 Task: Find connections with filter location Santa Bárbara with filter topic #linkedinnetworkingwith filter profile language Spanish with filter current company Airtel with filter school Vignan's Lara Institute of Technology and Science, Vadlamudi, Chebrolu Mandal, PIN-522213(CC-FE) with filter industry Electric Power Generation with filter service category Computer Networking with filter keywords title Media Buyer
Action: Mouse moved to (488, 75)
Screenshot: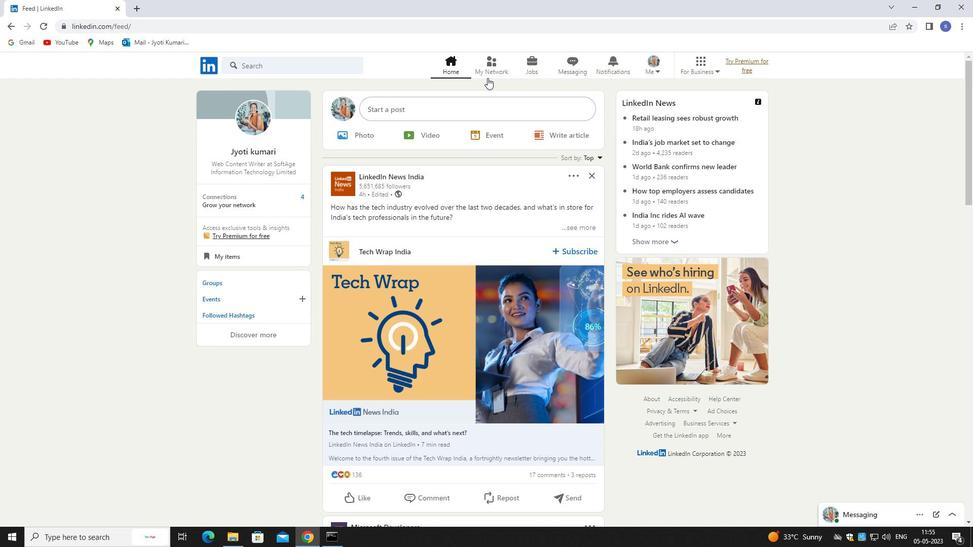 
Action: Mouse pressed left at (488, 75)
Screenshot: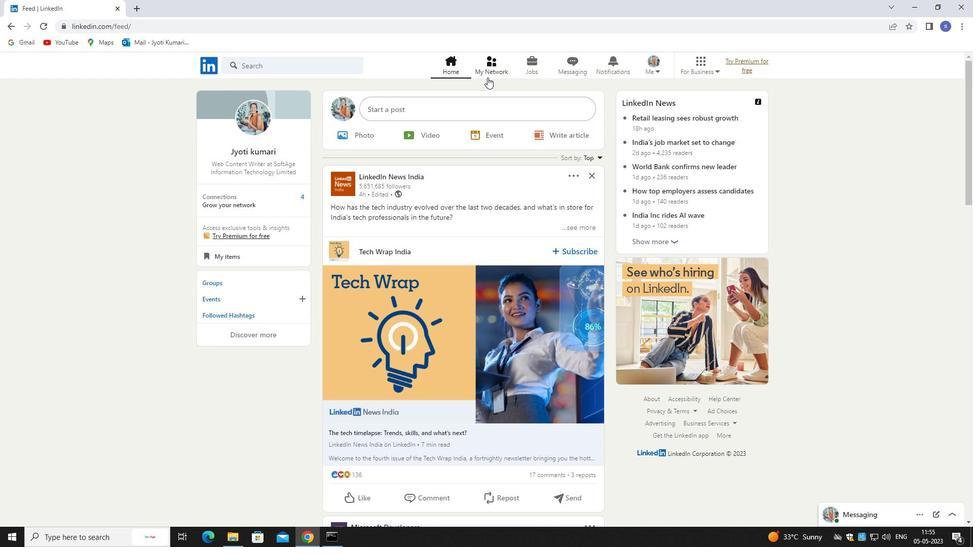 
Action: Mouse moved to (488, 74)
Screenshot: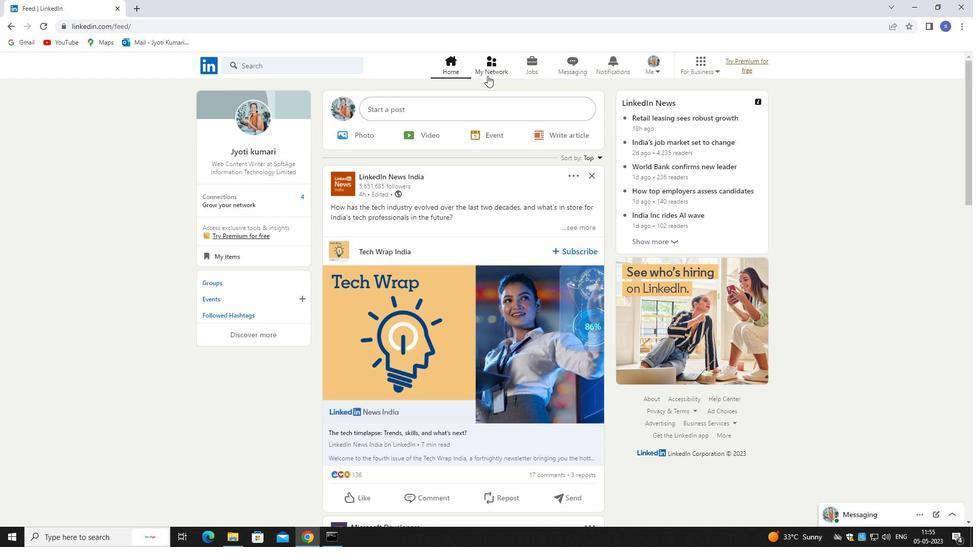 
Action: Mouse pressed left at (488, 74)
Screenshot: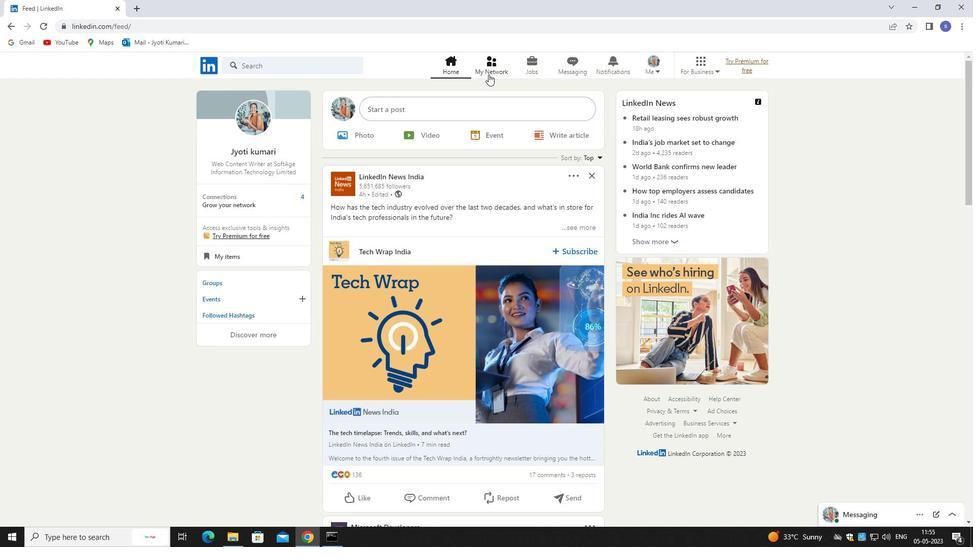 
Action: Mouse moved to (283, 125)
Screenshot: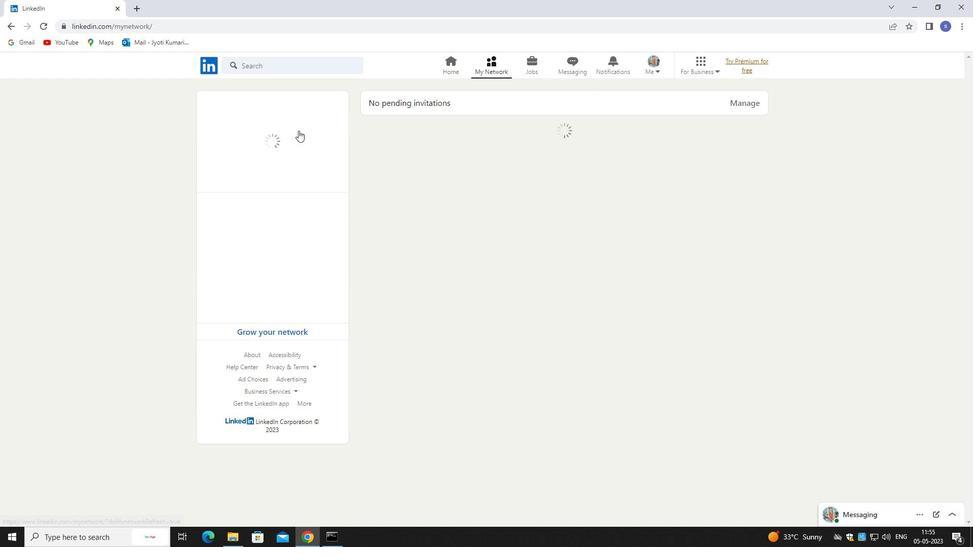 
Action: Mouse pressed left at (283, 125)
Screenshot: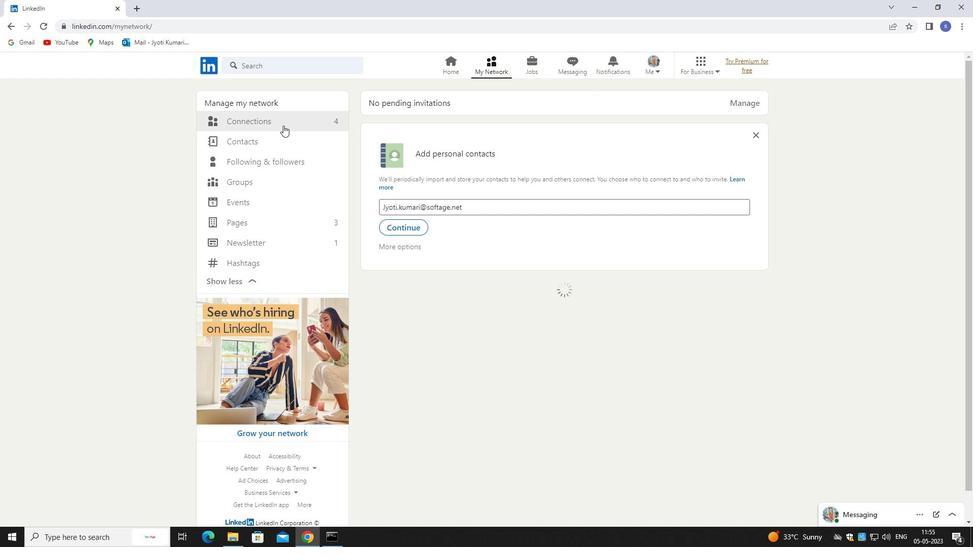 
Action: Mouse moved to (283, 125)
Screenshot: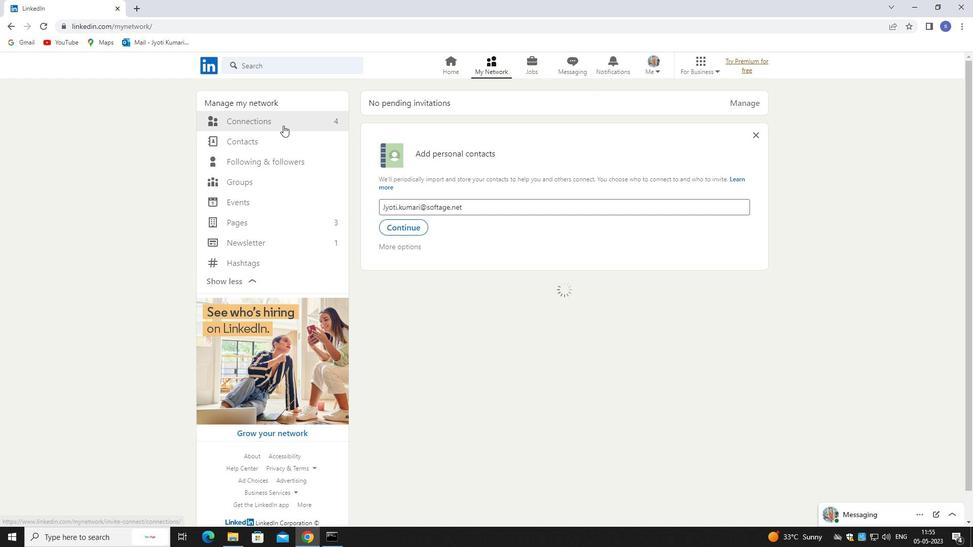 
Action: Mouse pressed left at (283, 125)
Screenshot: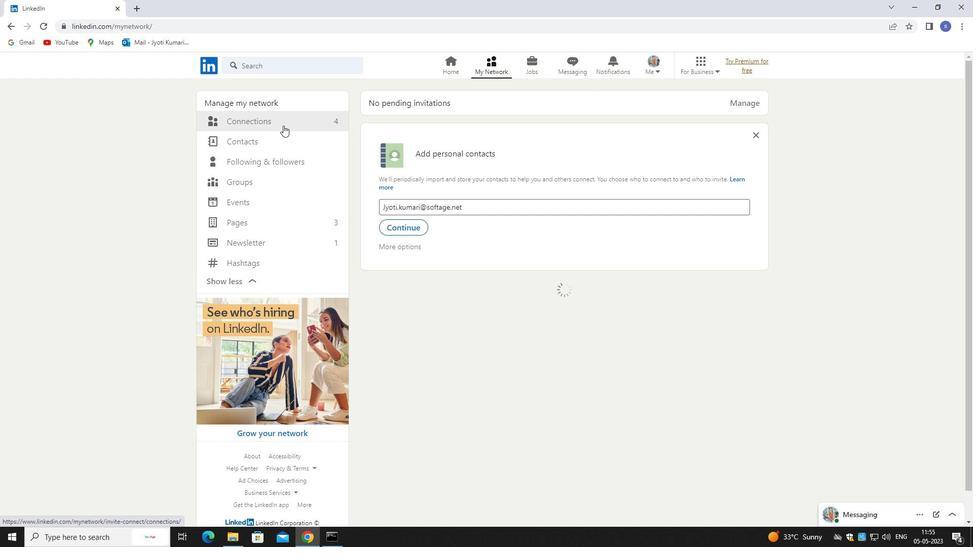 
Action: Mouse moved to (534, 125)
Screenshot: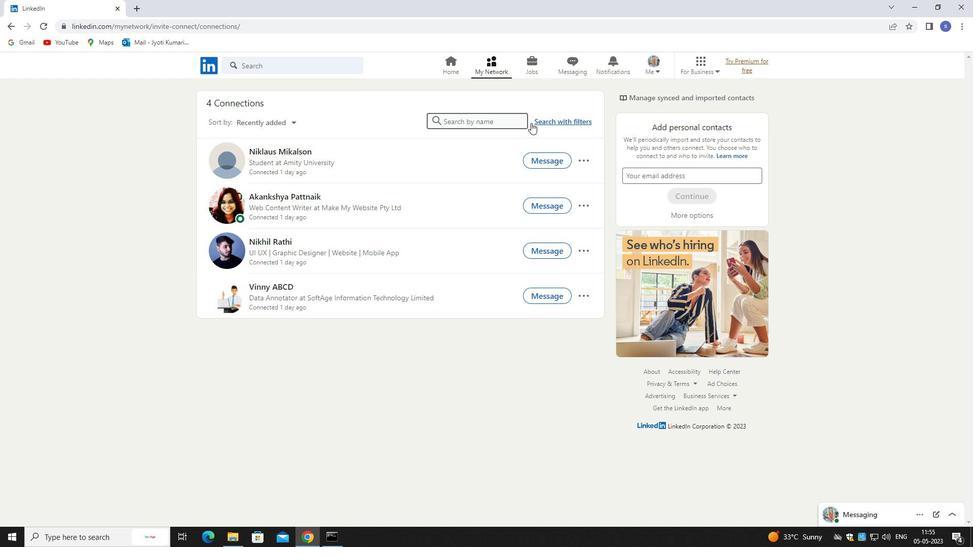 
Action: Mouse pressed left at (534, 125)
Screenshot: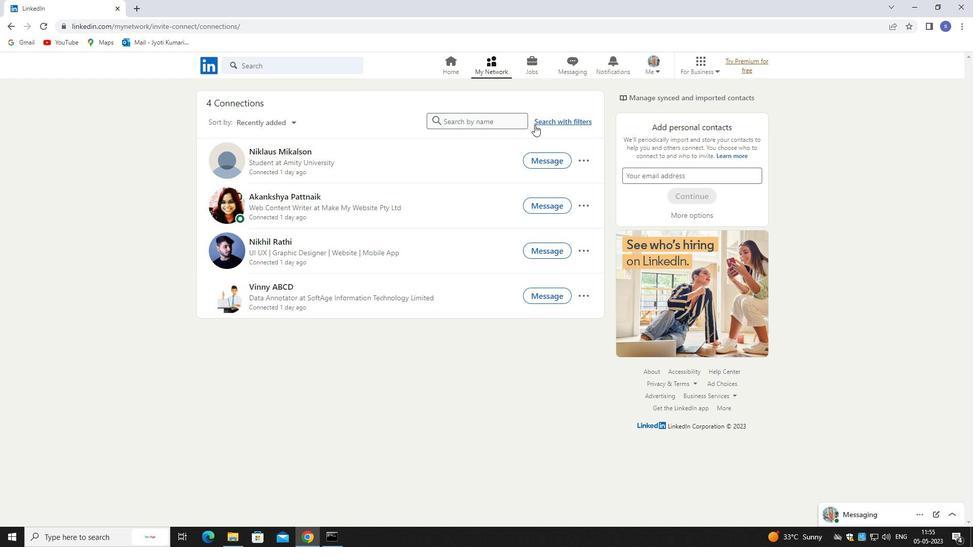 
Action: Mouse moved to (517, 89)
Screenshot: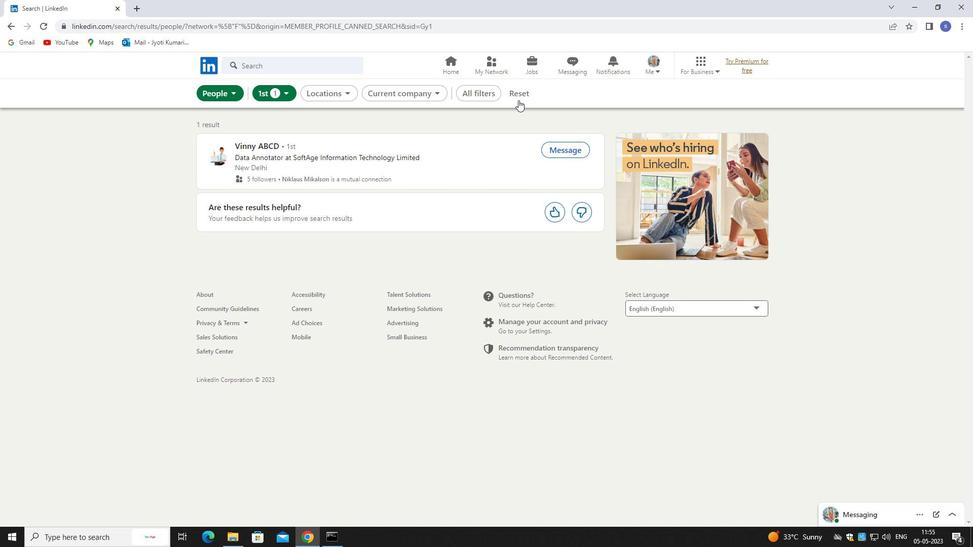 
Action: Mouse pressed left at (517, 89)
Screenshot: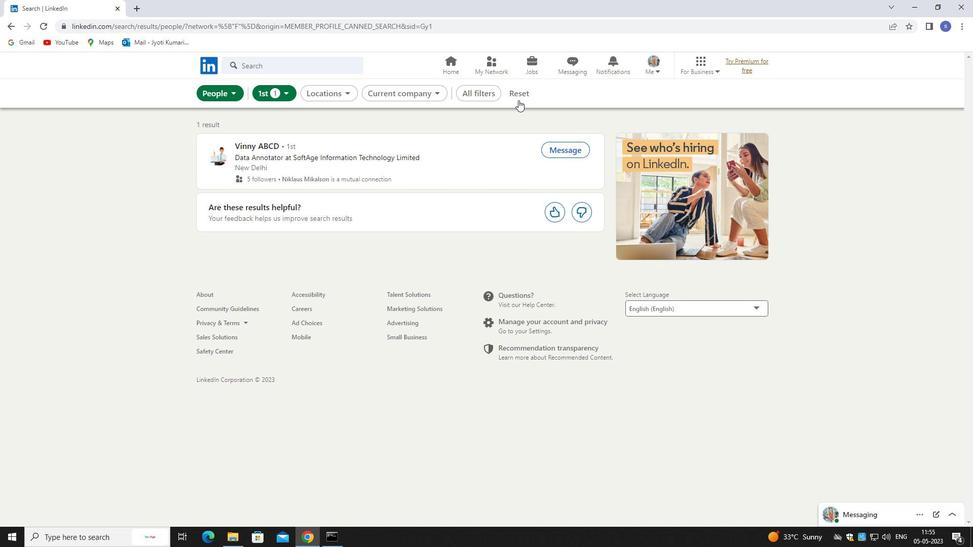 
Action: Mouse moved to (482, 93)
Screenshot: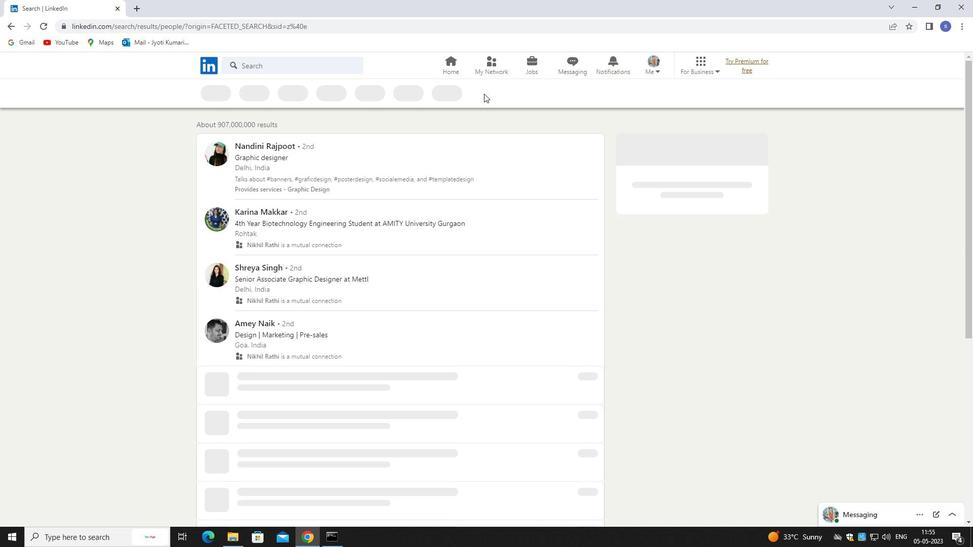 
Action: Mouse pressed left at (482, 93)
Screenshot: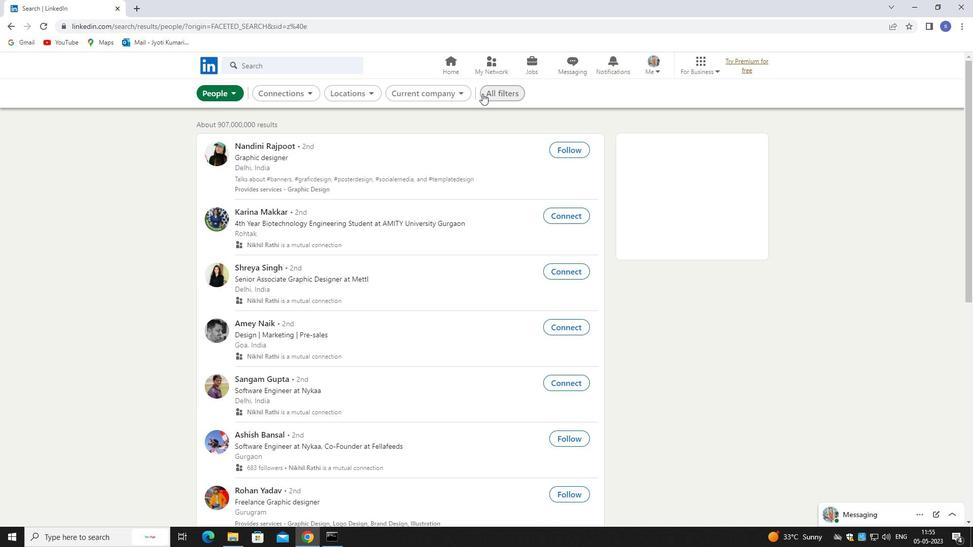 
Action: Mouse moved to (881, 401)
Screenshot: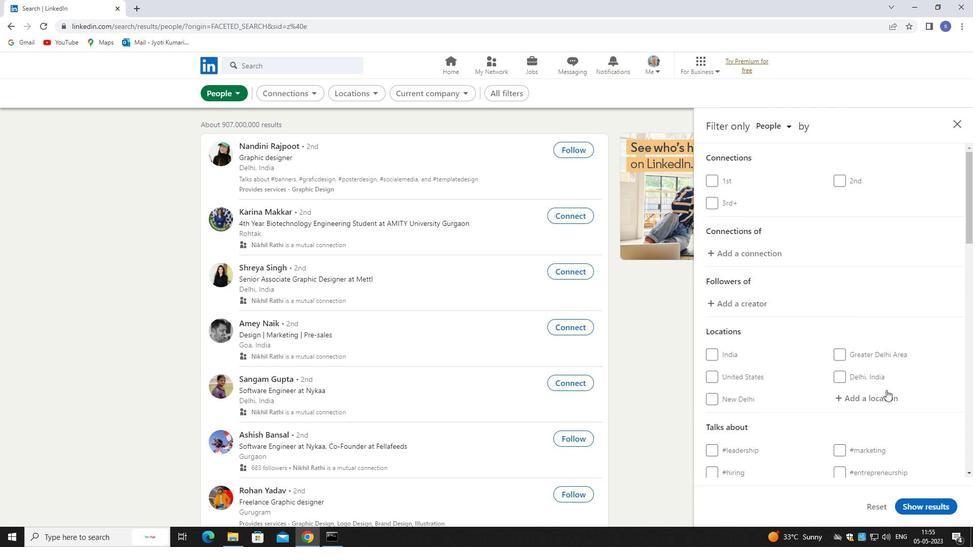 
Action: Mouse pressed left at (881, 401)
Screenshot: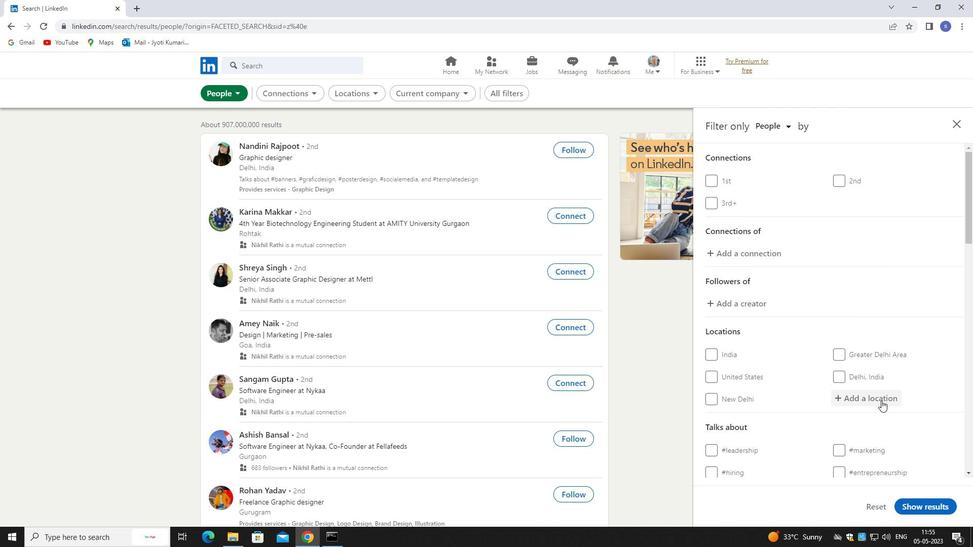 
Action: Key pressed <Key.shift>SANTA<Key.space><Key.shift>BAR
Screenshot: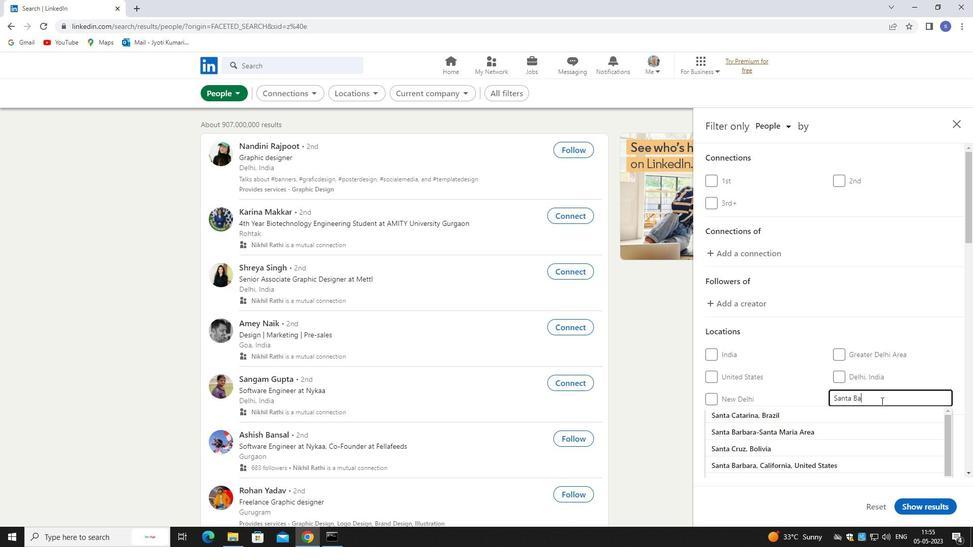 
Action: Mouse moved to (823, 412)
Screenshot: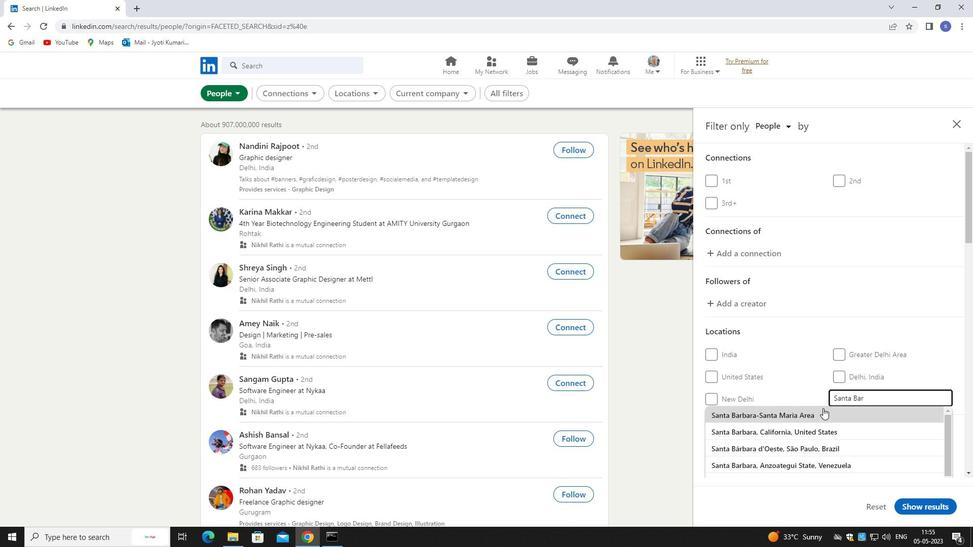 
Action: Mouse pressed left at (823, 412)
Screenshot: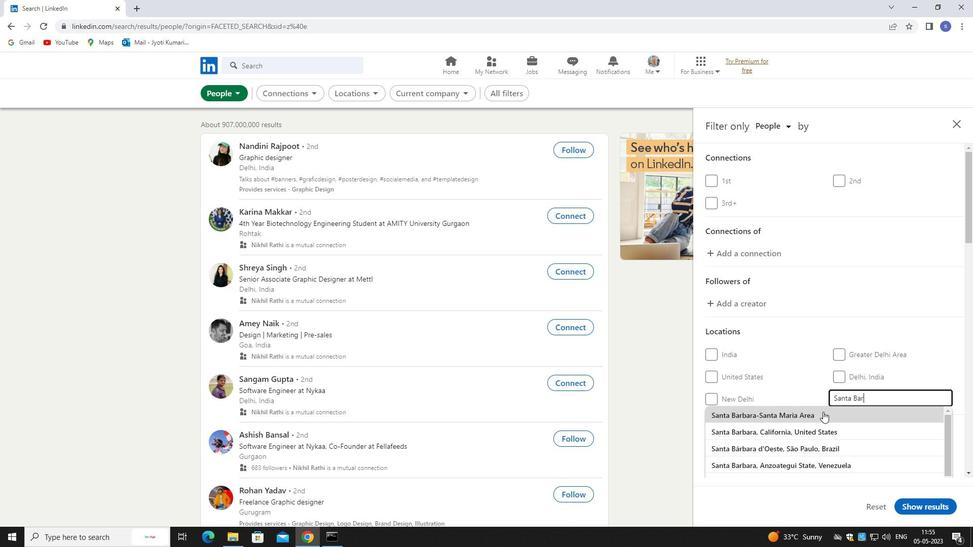 
Action: Mouse scrolled (823, 411) with delta (0, 0)
Screenshot: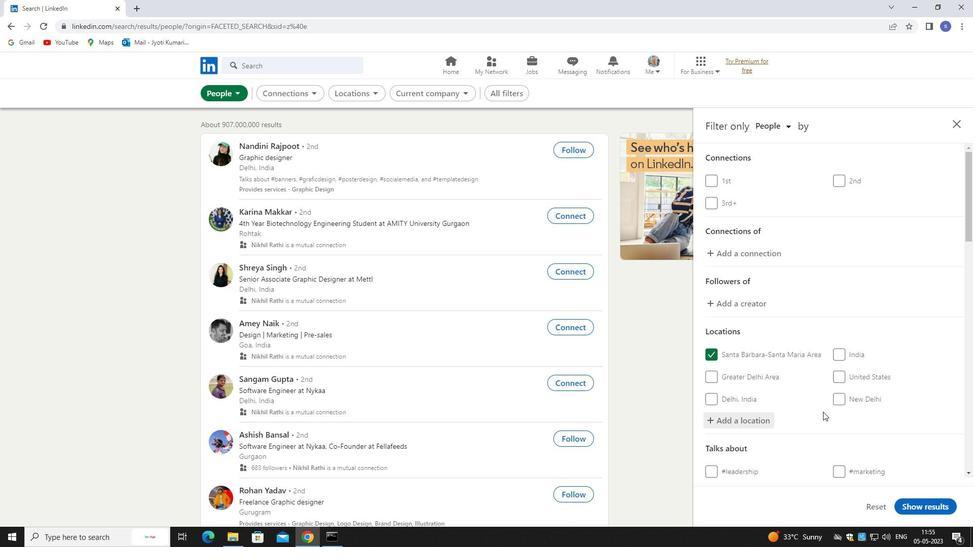 
Action: Mouse scrolled (823, 411) with delta (0, 0)
Screenshot: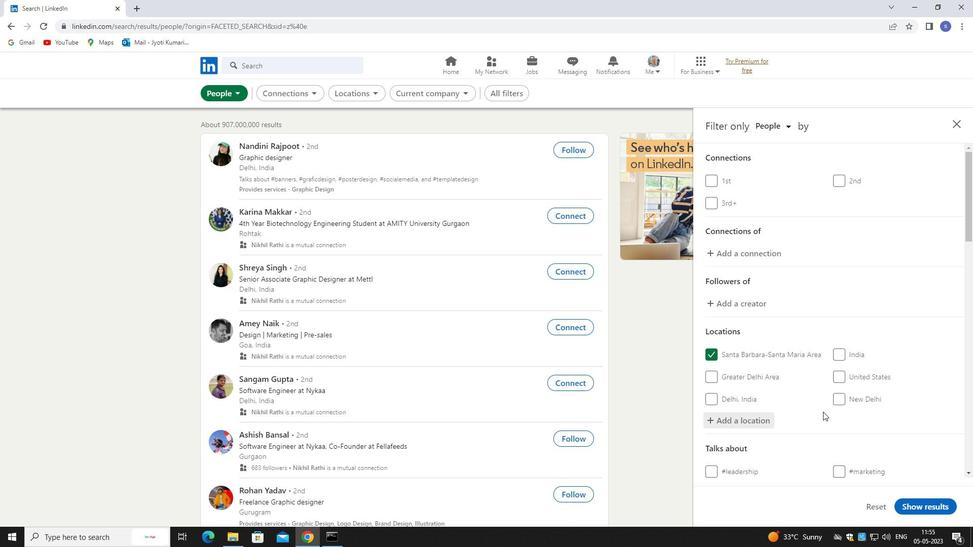 
Action: Mouse scrolled (823, 411) with delta (0, 0)
Screenshot: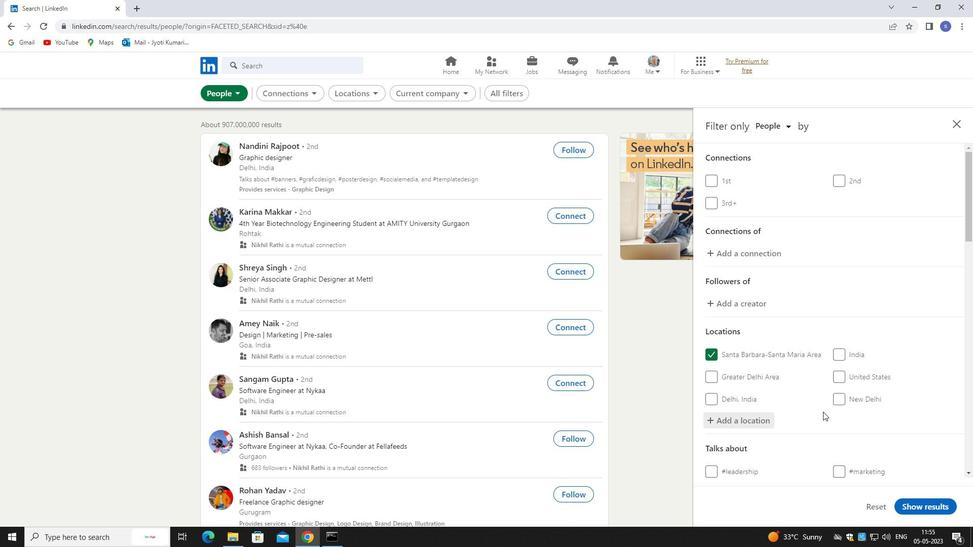 
Action: Mouse moved to (878, 368)
Screenshot: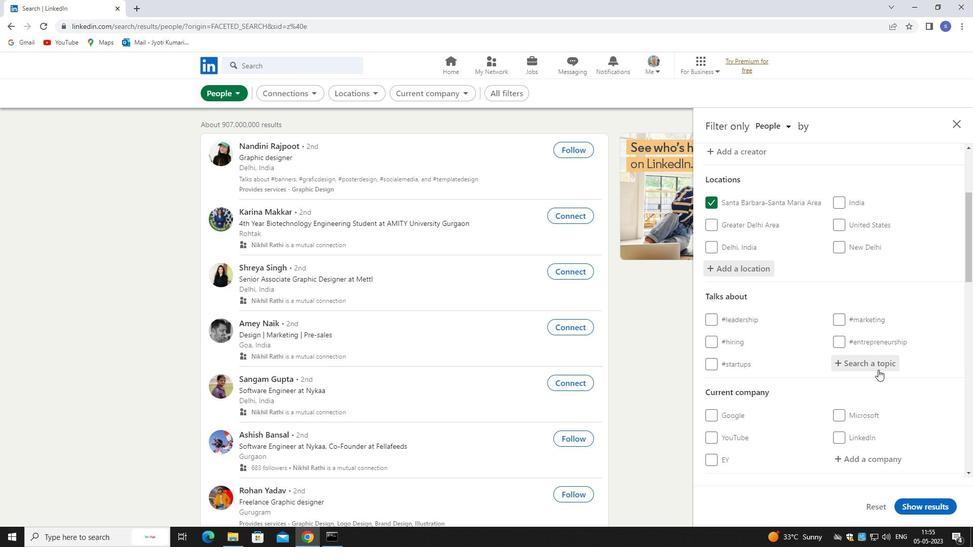 
Action: Mouse pressed left at (878, 368)
Screenshot: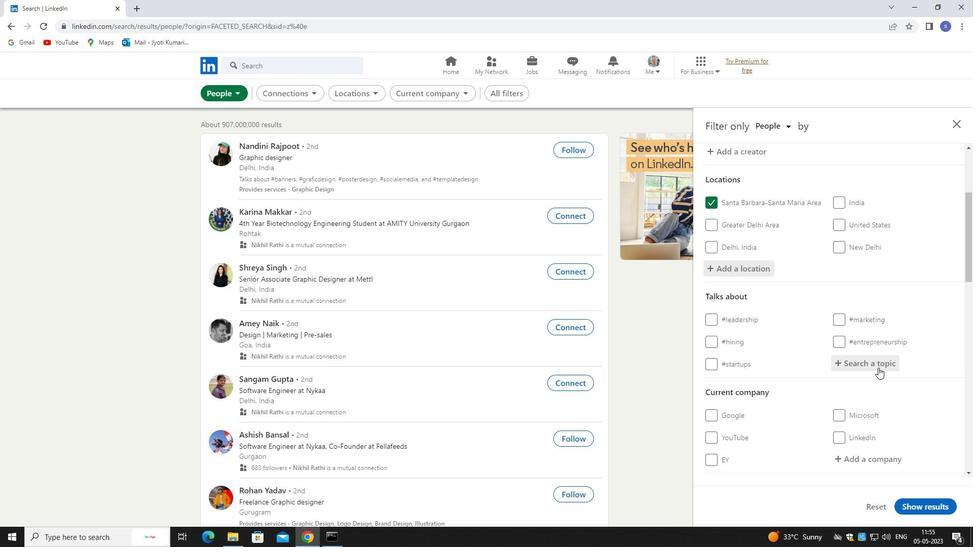 
Action: Key pressed LINKEDINNW<Key.backspace>ET
Screenshot: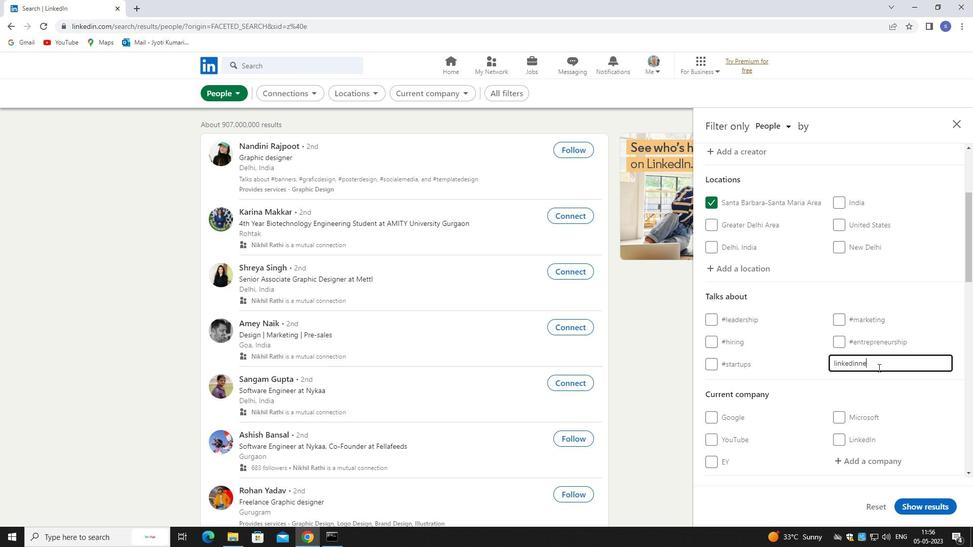 
Action: Mouse moved to (762, 376)
Screenshot: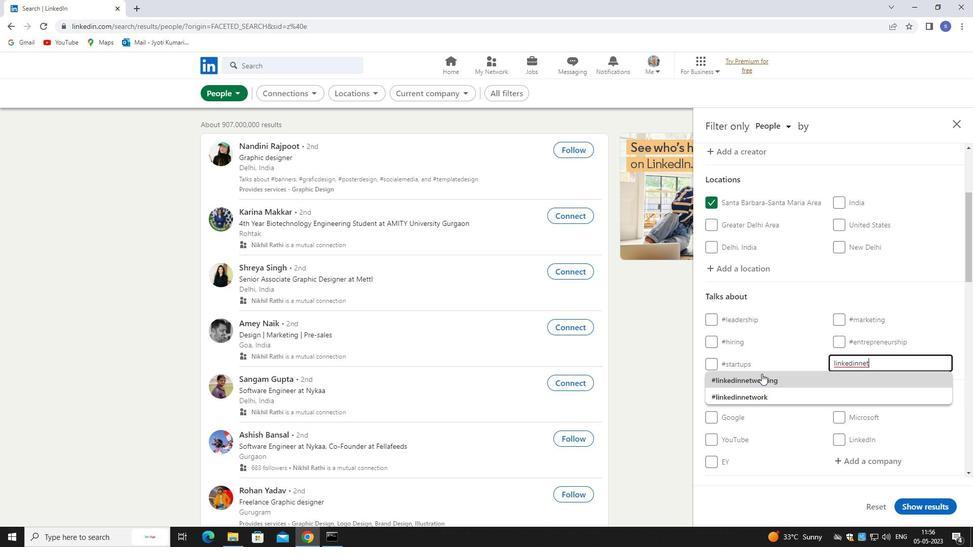
Action: Mouse pressed left at (762, 376)
Screenshot: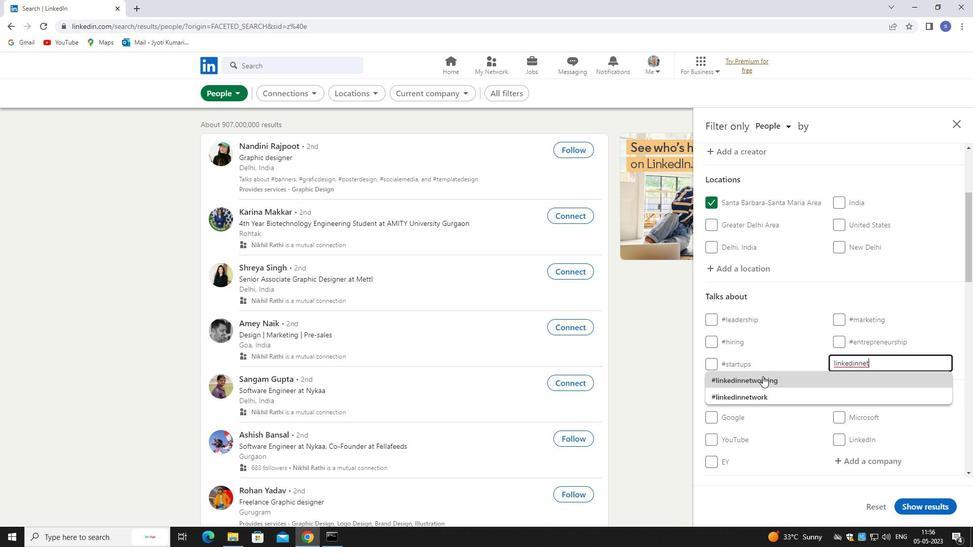 
Action: Mouse moved to (763, 376)
Screenshot: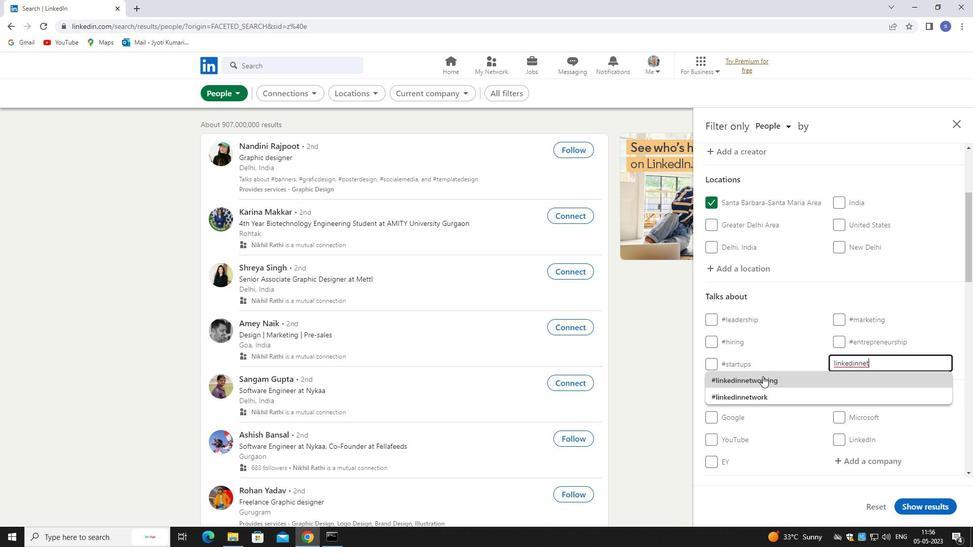 
Action: Mouse scrolled (763, 376) with delta (0, 0)
Screenshot: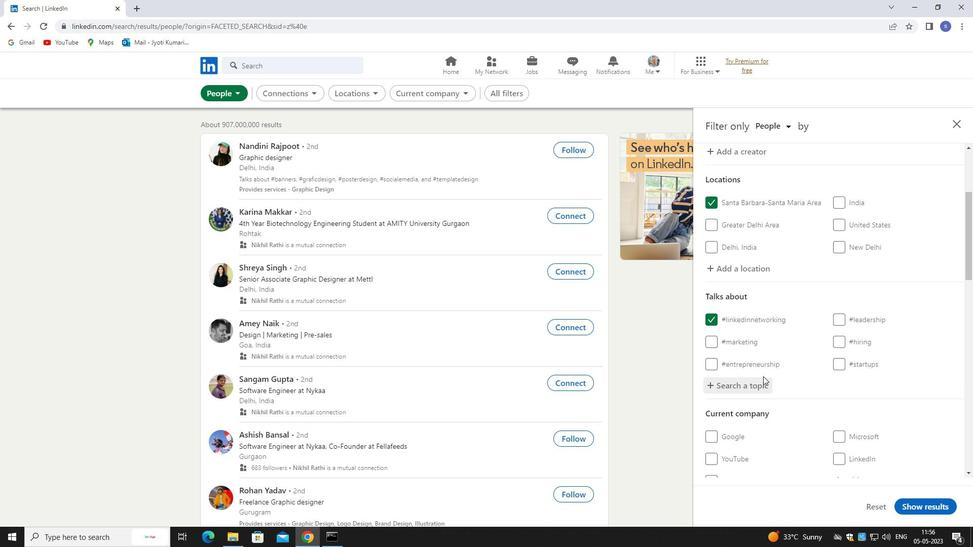 
Action: Mouse scrolled (763, 376) with delta (0, 0)
Screenshot: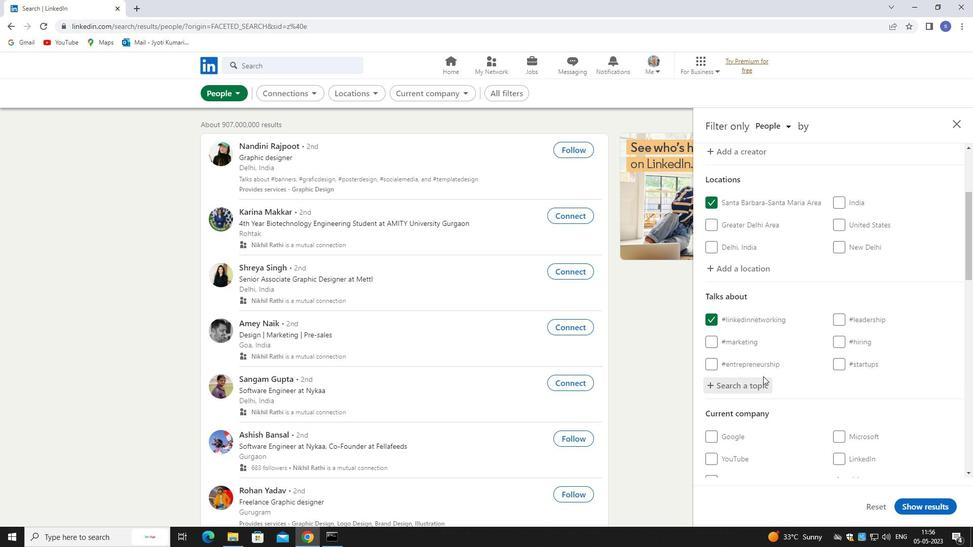 
Action: Mouse scrolled (763, 376) with delta (0, 0)
Screenshot: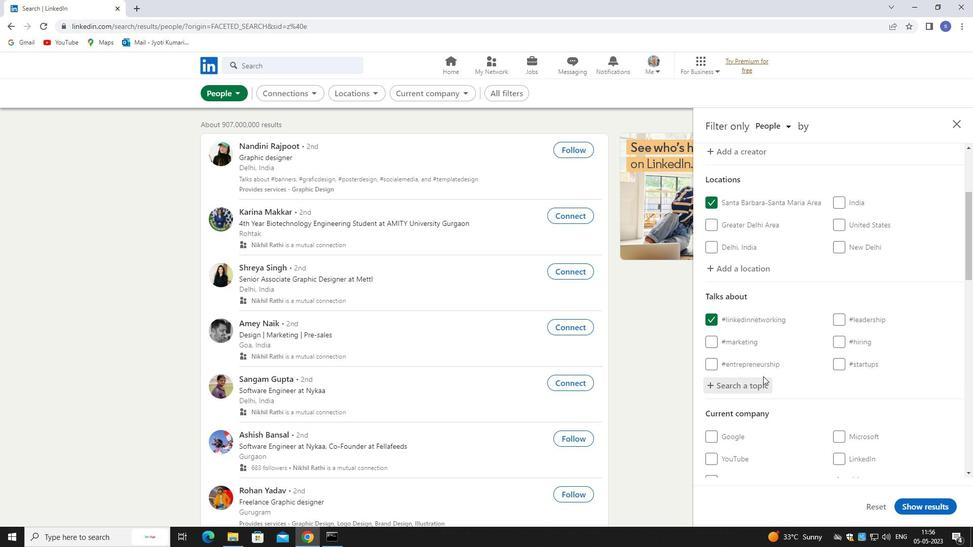 
Action: Mouse moved to (763, 376)
Screenshot: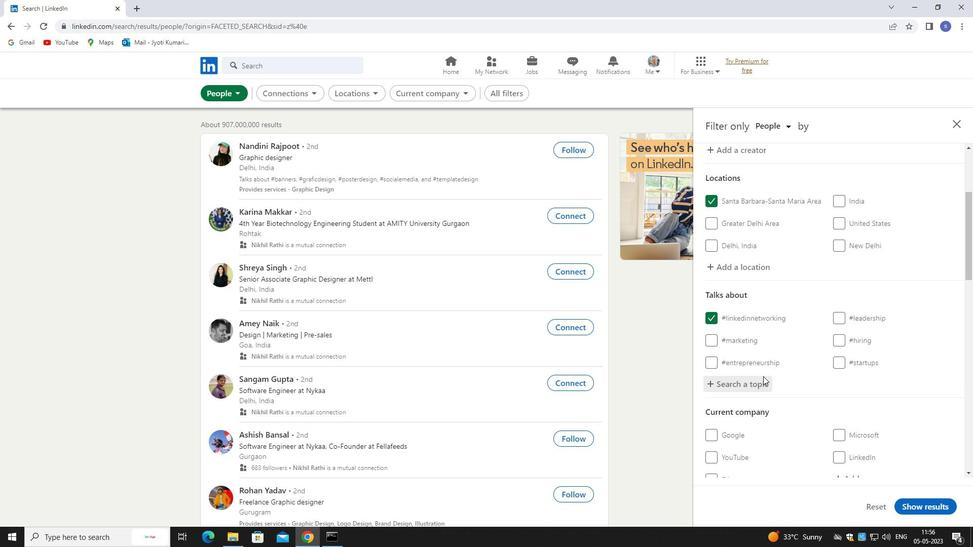 
Action: Mouse scrolled (763, 376) with delta (0, 0)
Screenshot: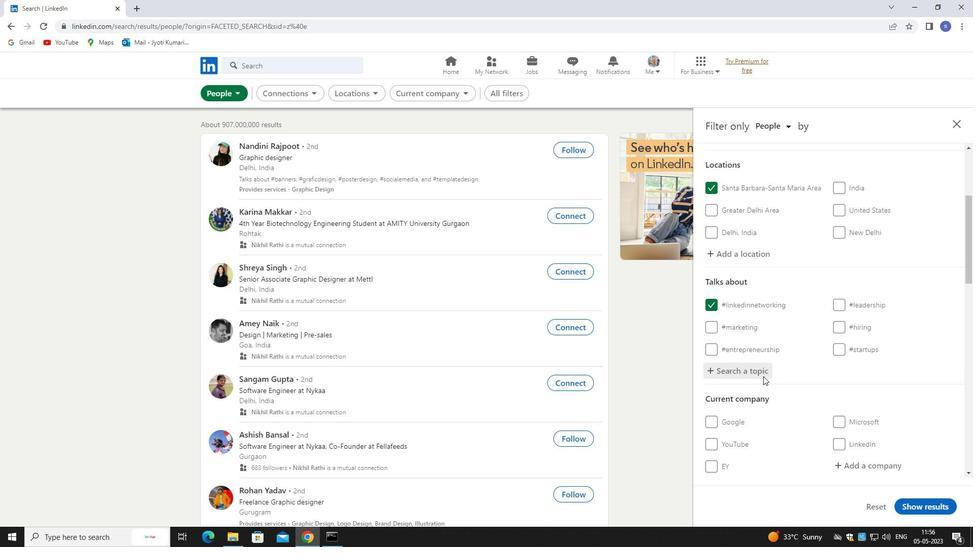 
Action: Mouse moved to (870, 277)
Screenshot: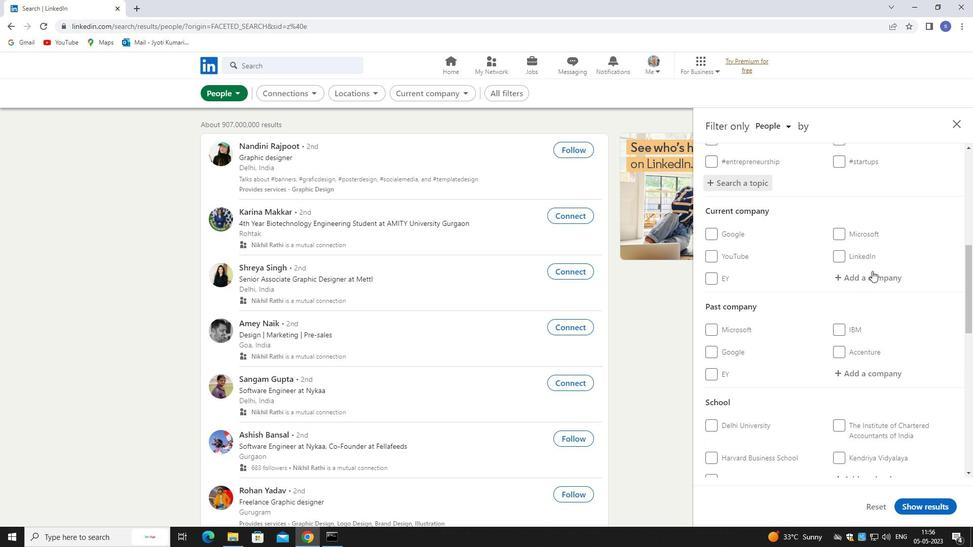 
Action: Mouse pressed left at (870, 277)
Screenshot: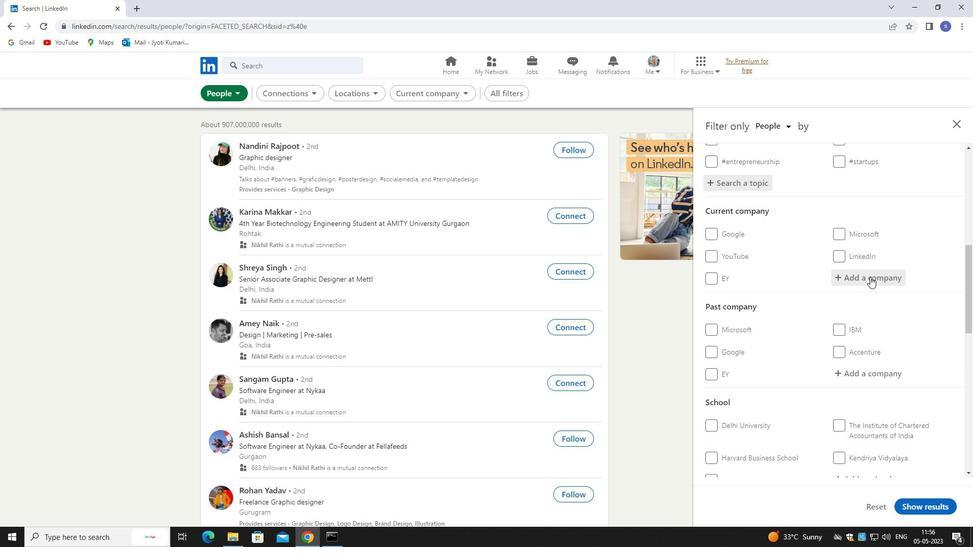 
Action: Mouse moved to (862, 273)
Screenshot: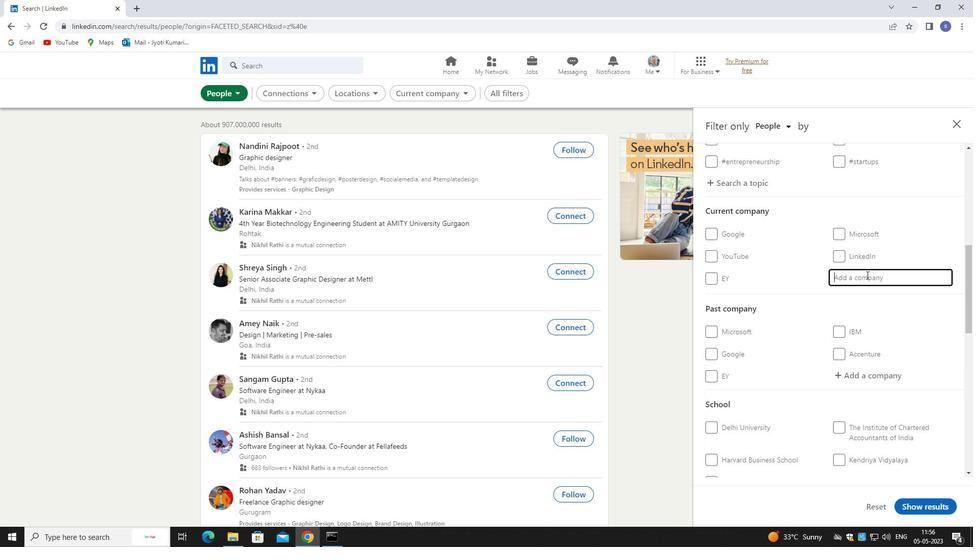 
Action: Key pressed AIRTL<Key.backspace>EL
Screenshot: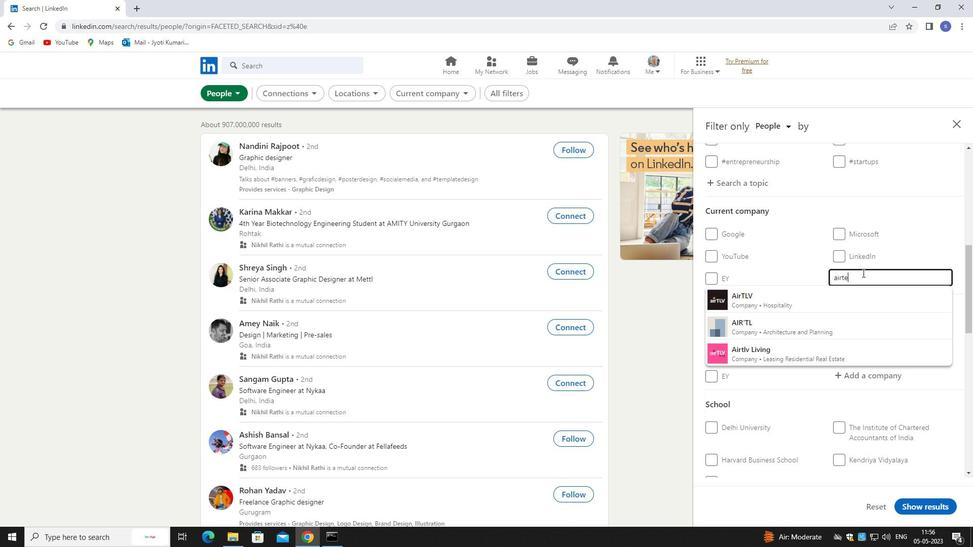 
Action: Mouse moved to (843, 299)
Screenshot: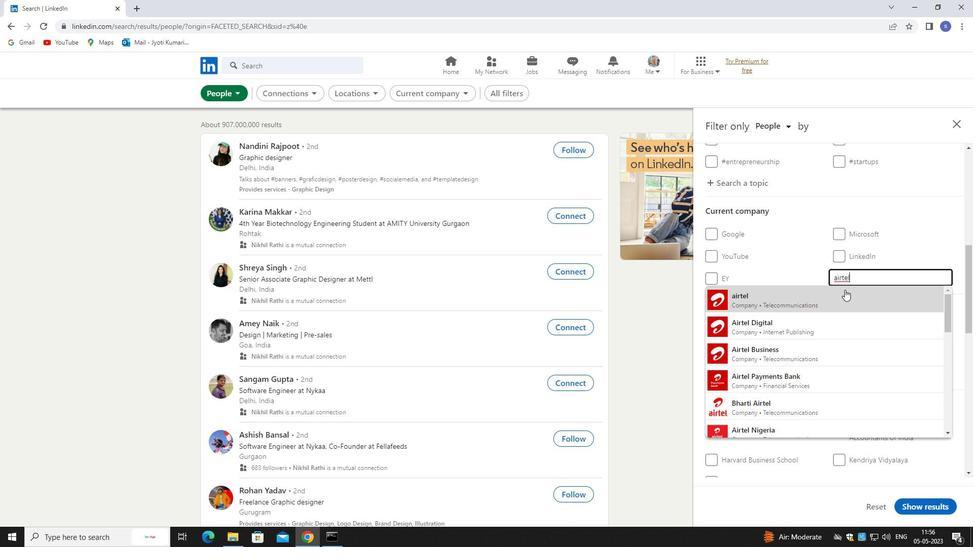 
Action: Mouse pressed left at (843, 299)
Screenshot: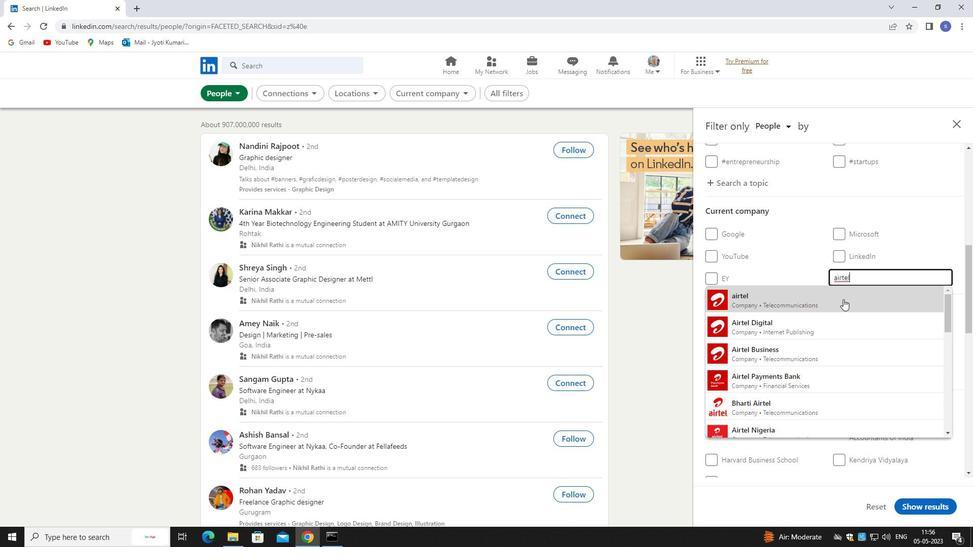 
Action: Mouse scrolled (843, 299) with delta (0, 0)
Screenshot: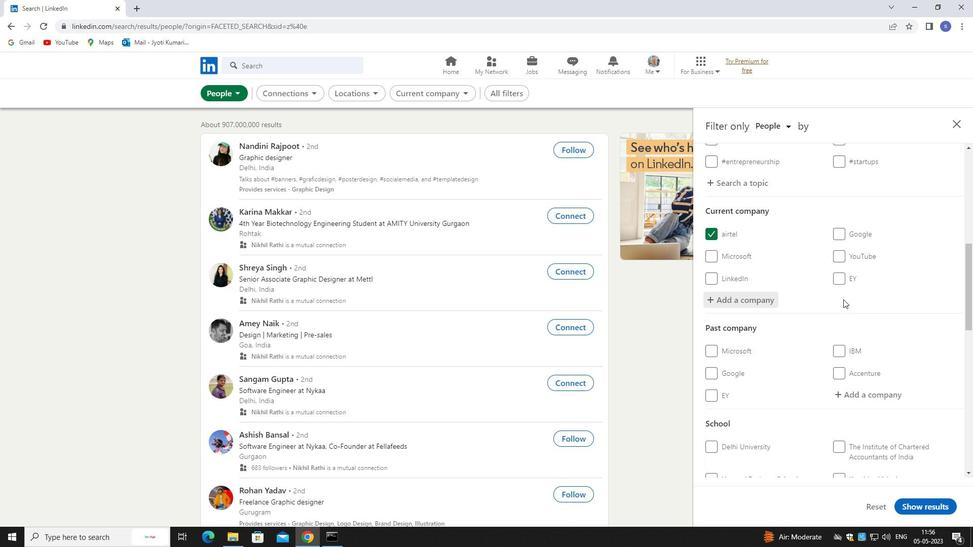 
Action: Mouse scrolled (843, 299) with delta (0, 0)
Screenshot: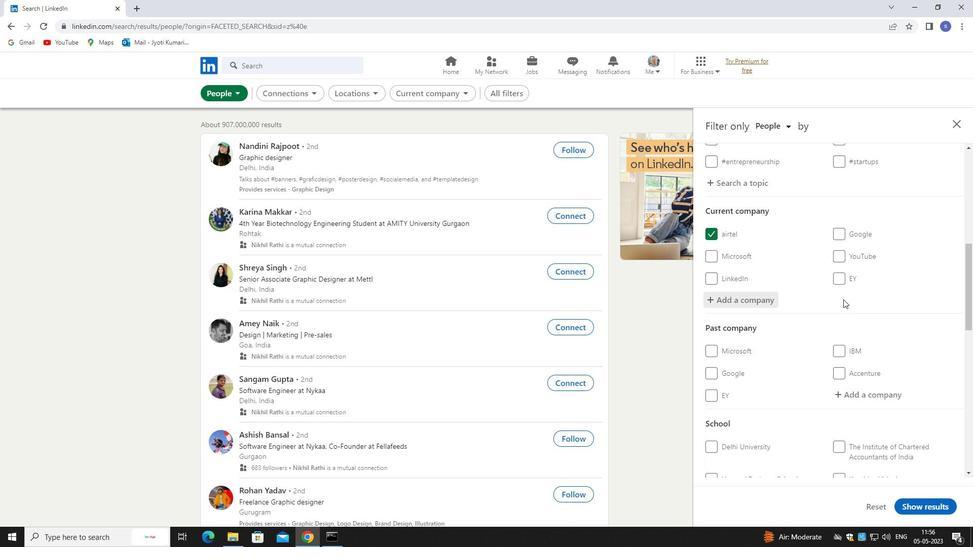 
Action: Mouse scrolled (843, 299) with delta (0, 0)
Screenshot: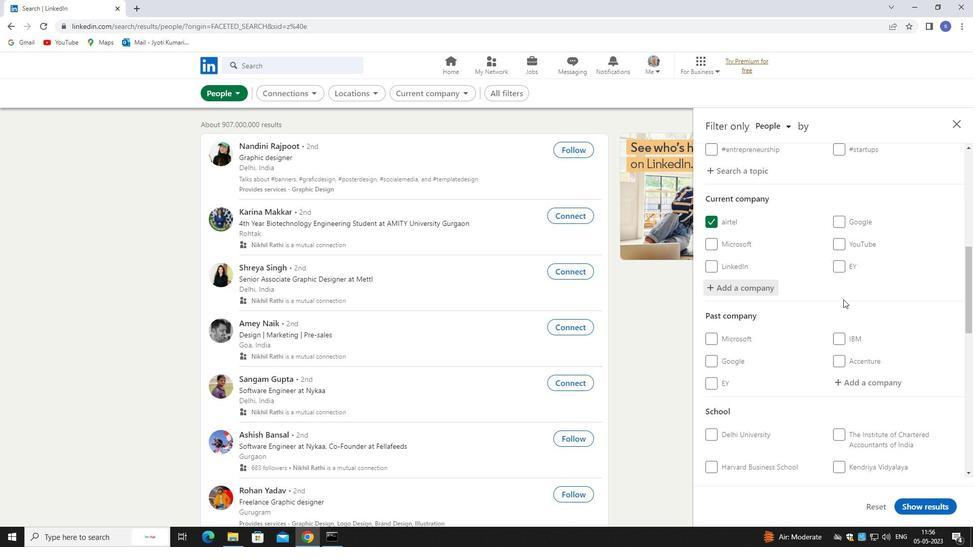 
Action: Mouse moved to (855, 347)
Screenshot: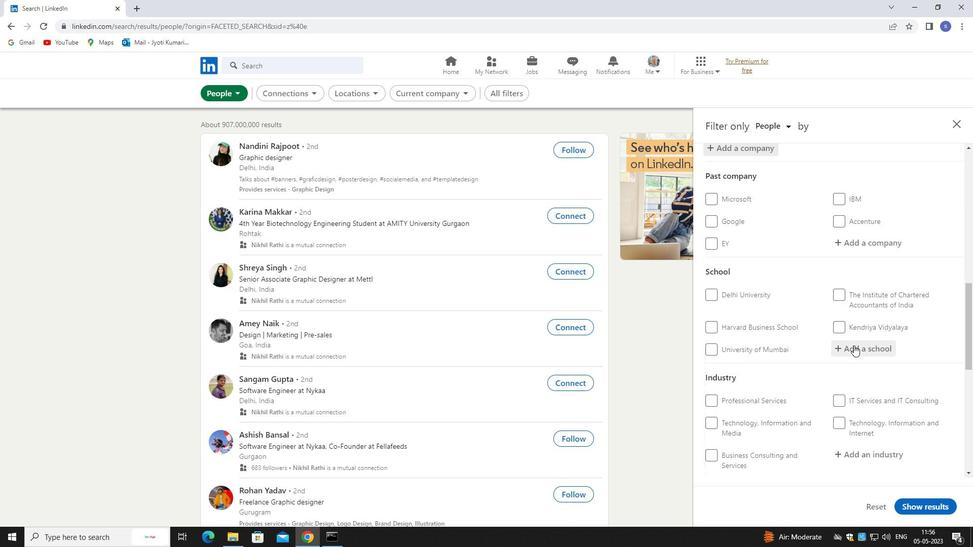 
Action: Mouse pressed left at (855, 347)
Screenshot: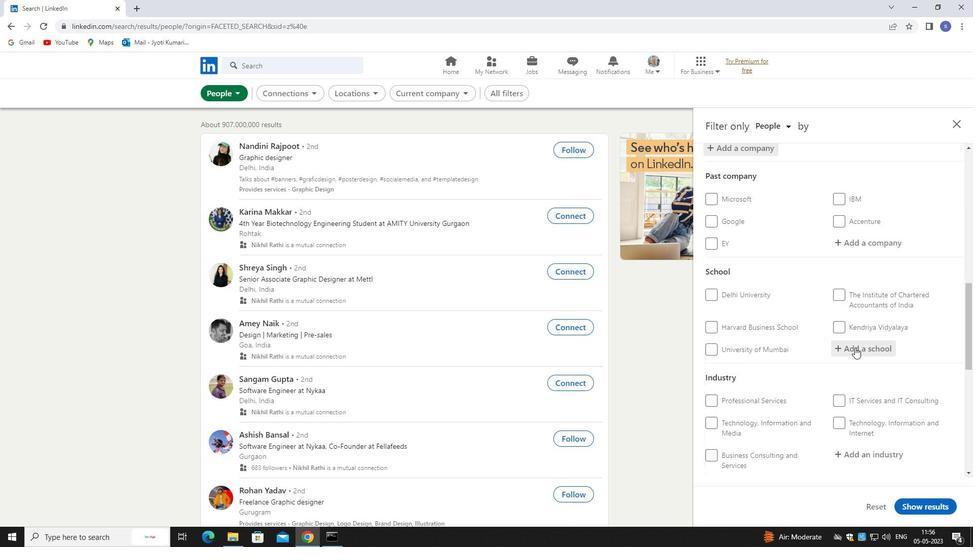 
Action: Mouse moved to (857, 347)
Screenshot: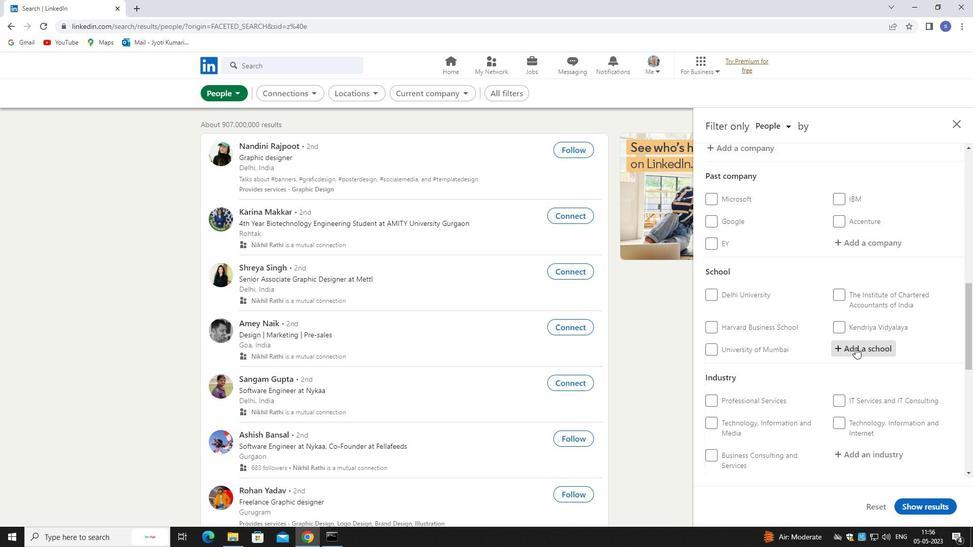 
Action: Key pressed VIGAN
Screenshot: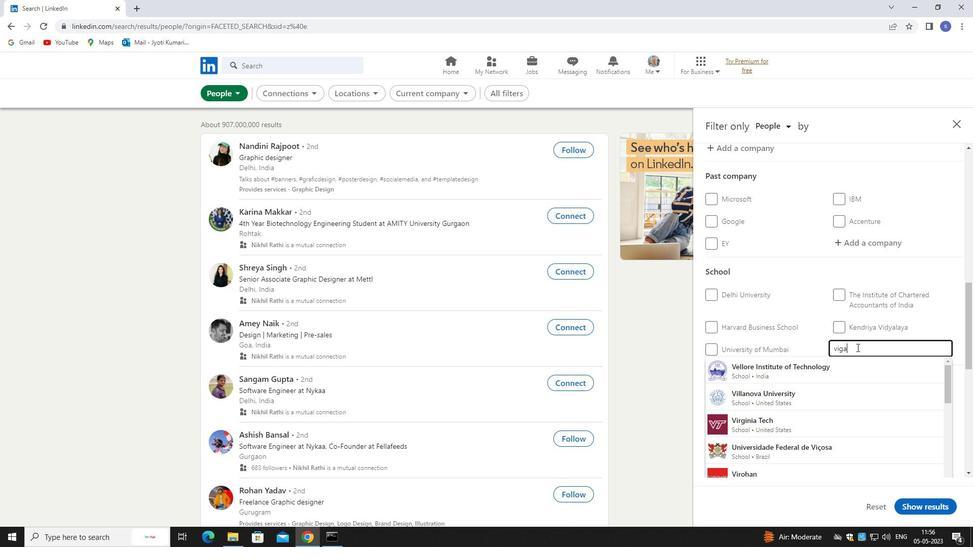
Action: Mouse moved to (858, 375)
Screenshot: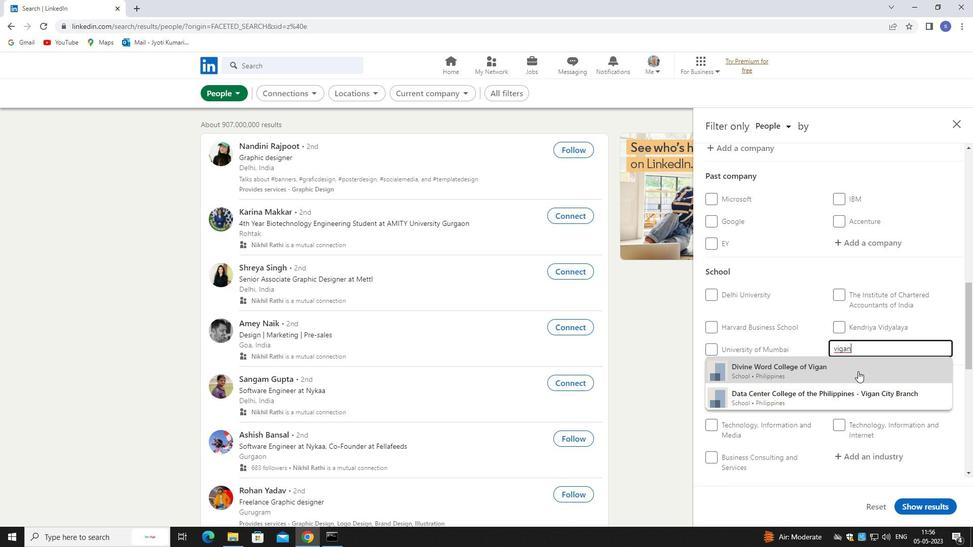 
Action: Key pressed ,<Key.backspace>'S<Key.space>LARA
Screenshot: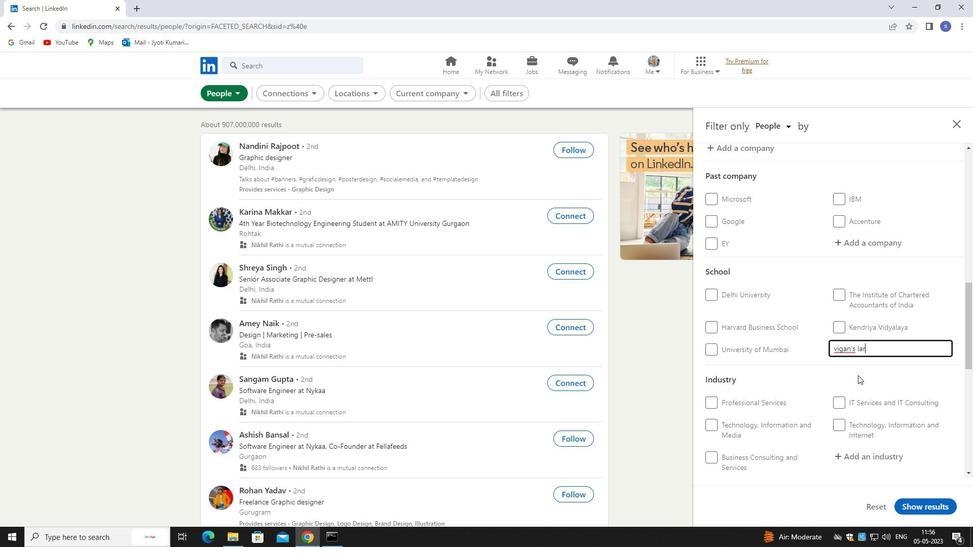 
Action: Mouse moved to (854, 376)
Screenshot: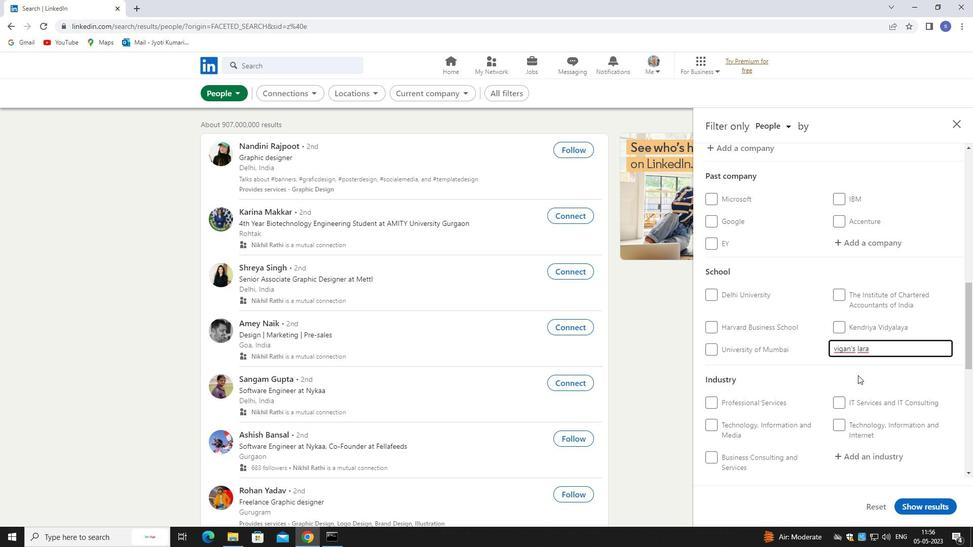 
Action: Mouse scrolled (854, 375) with delta (0, 0)
Screenshot: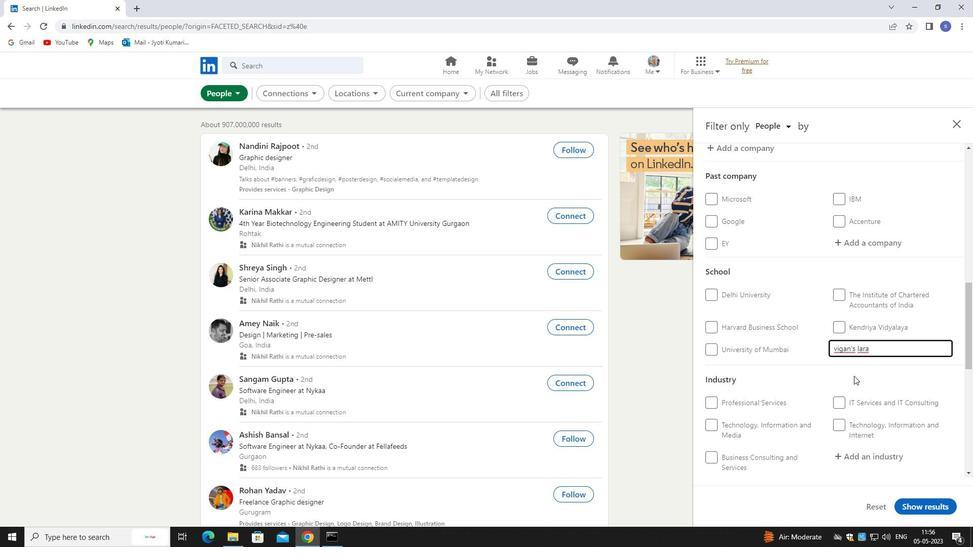 
Action: Mouse scrolled (854, 375) with delta (0, 0)
Screenshot: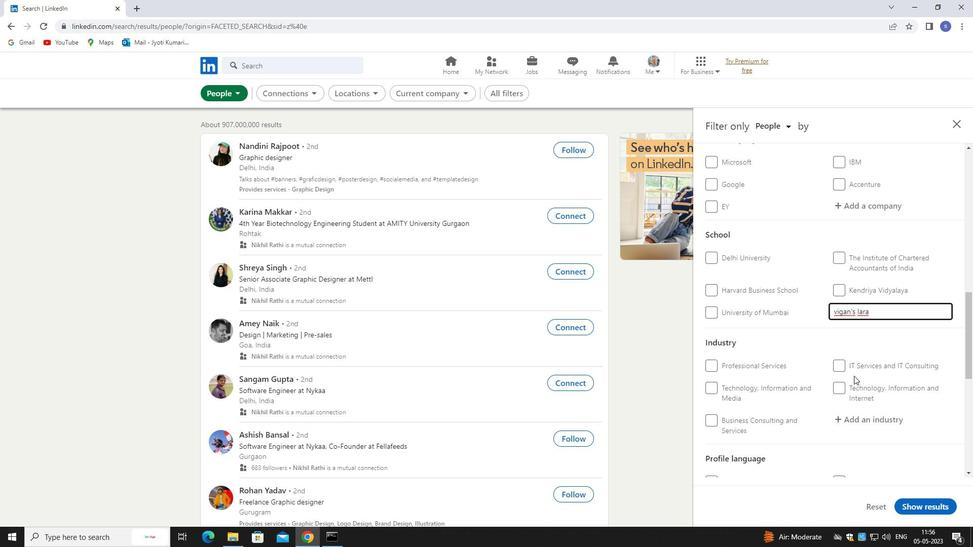 
Action: Mouse scrolled (854, 375) with delta (0, 0)
Screenshot: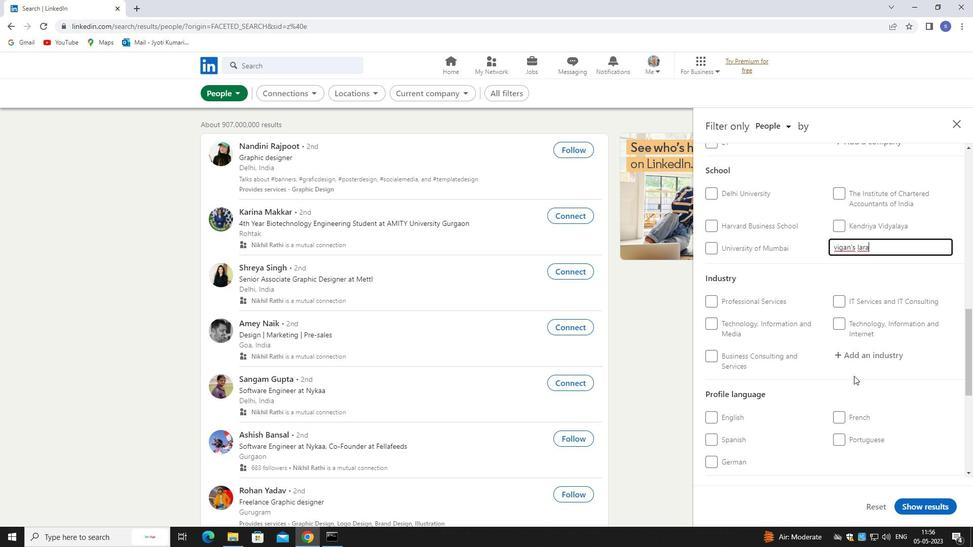 
Action: Mouse scrolled (854, 375) with delta (0, 0)
Screenshot: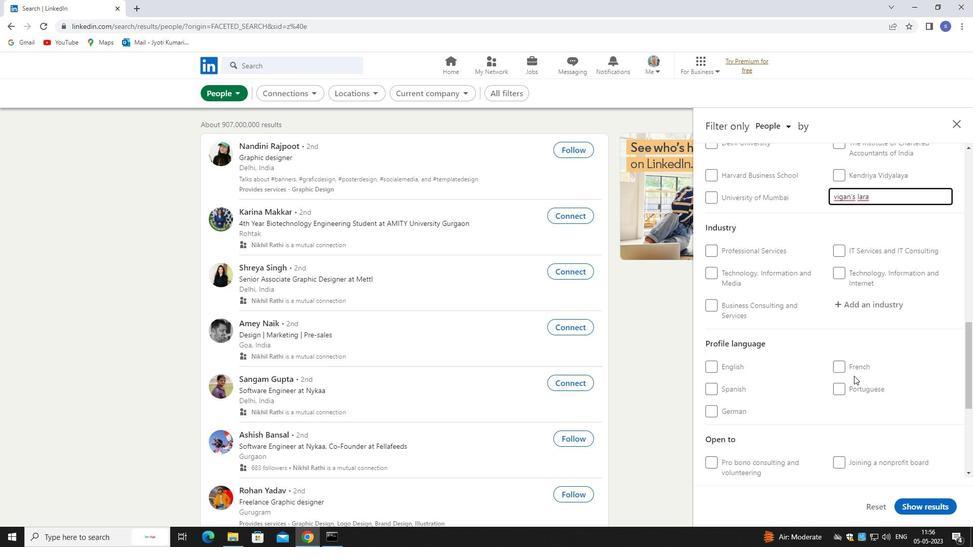 
Action: Mouse moved to (848, 250)
Screenshot: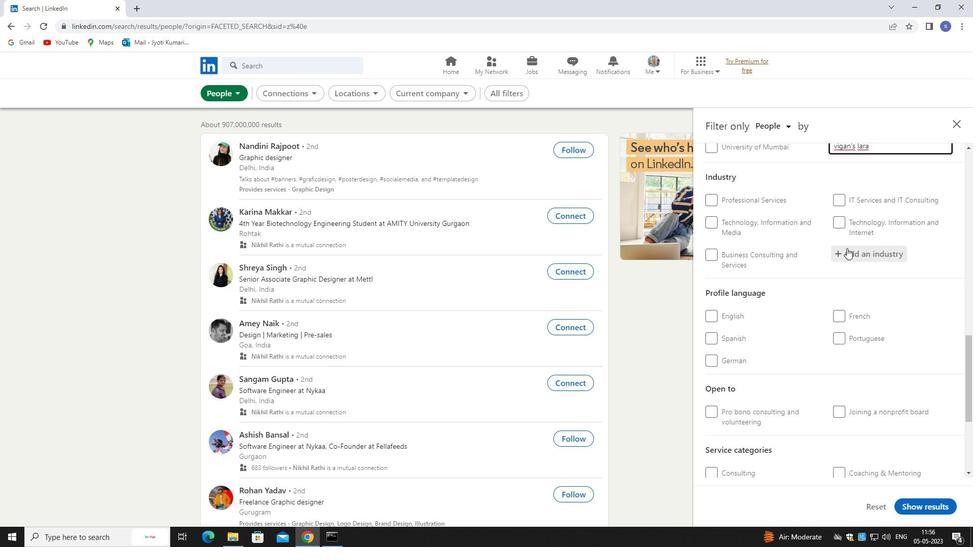 
Action: Mouse pressed left at (848, 250)
Screenshot: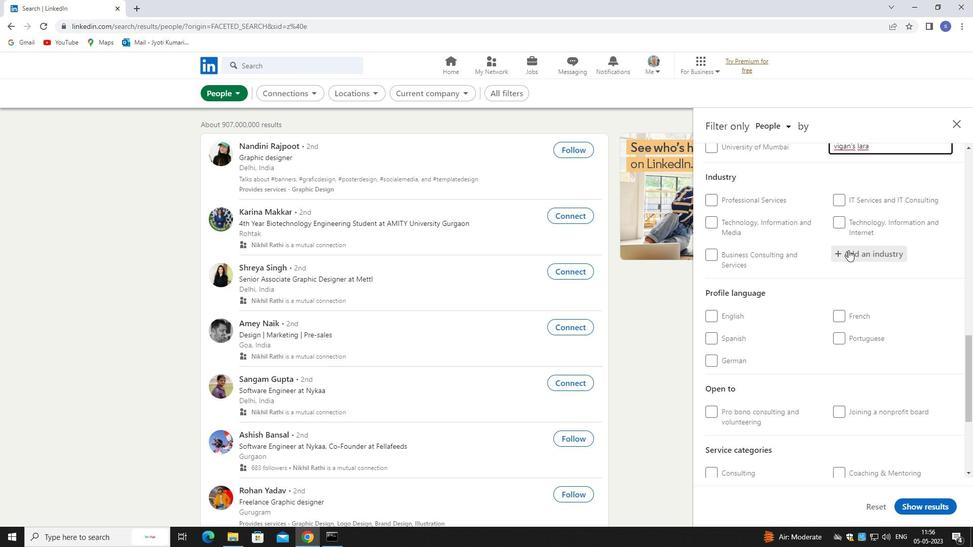 
Action: Mouse moved to (849, 251)
Screenshot: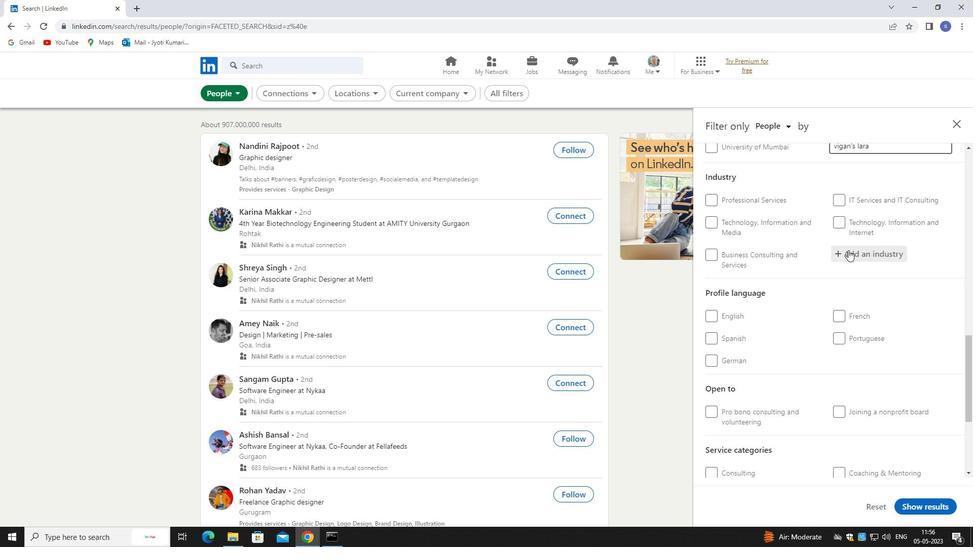 
Action: Key pressed ELECTRIC<Key.space>POWER
Screenshot: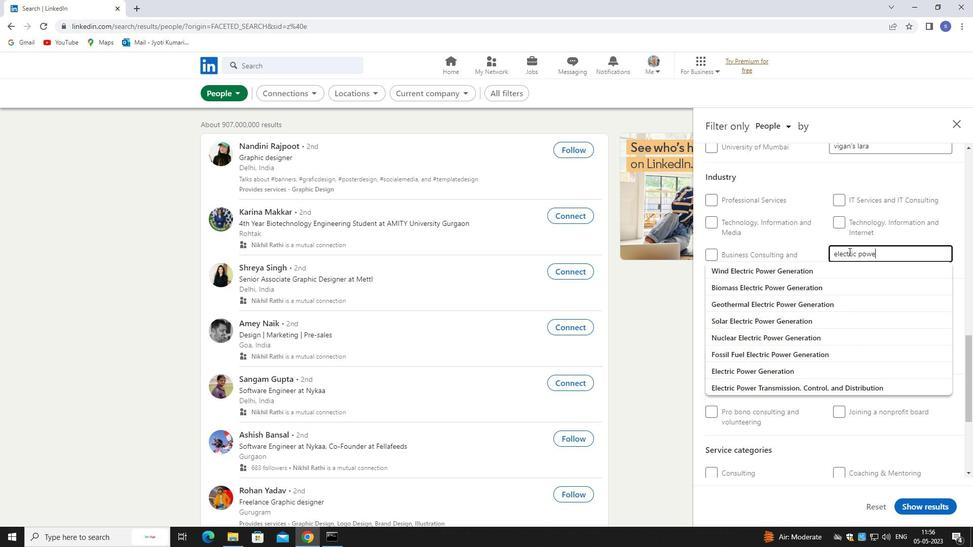 
Action: Mouse moved to (846, 268)
Screenshot: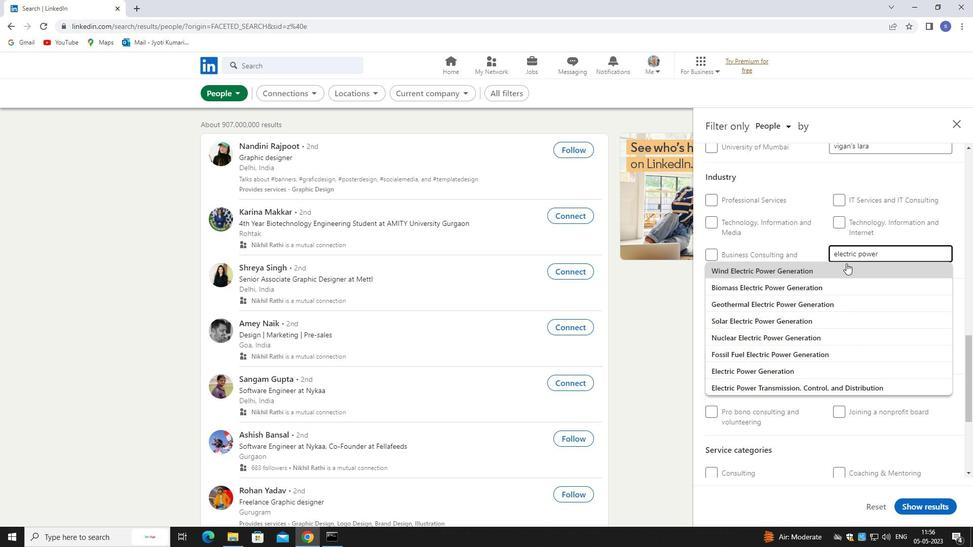 
Action: Mouse pressed left at (846, 268)
Screenshot: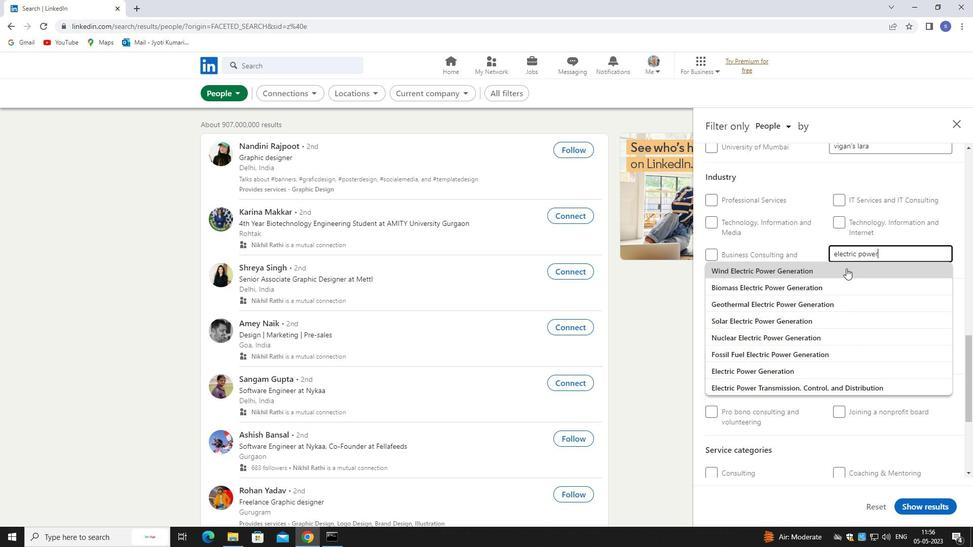 
Action: Mouse moved to (843, 274)
Screenshot: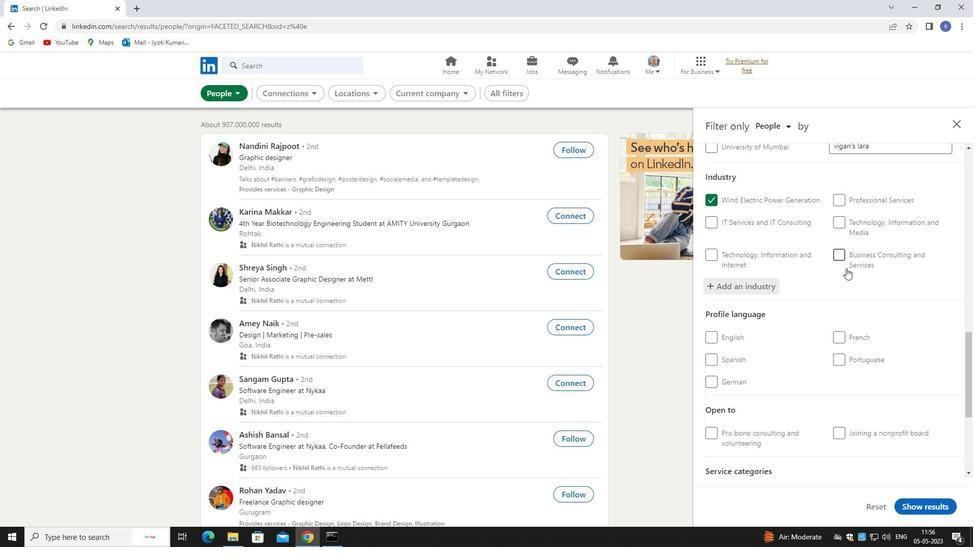 
Action: Mouse scrolled (843, 274) with delta (0, 0)
Screenshot: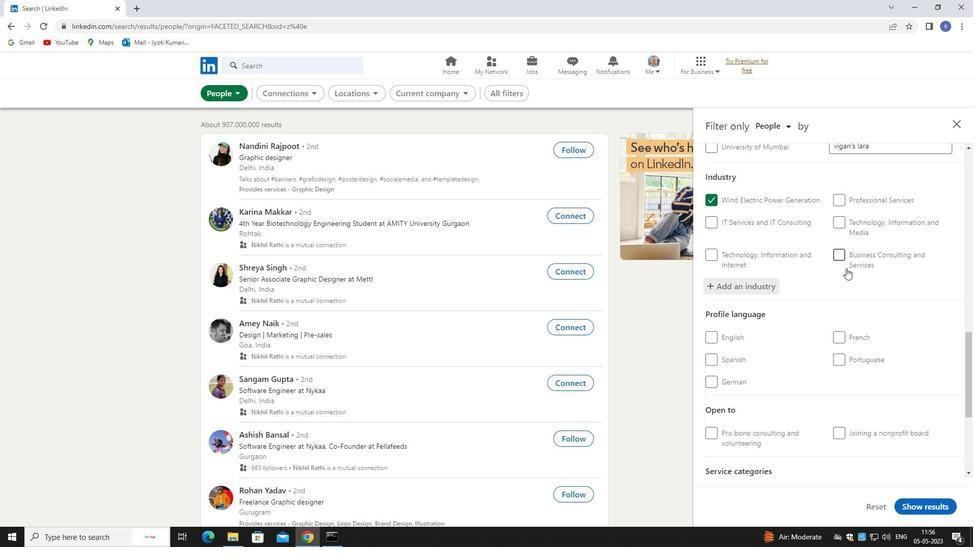 
Action: Mouse moved to (840, 280)
Screenshot: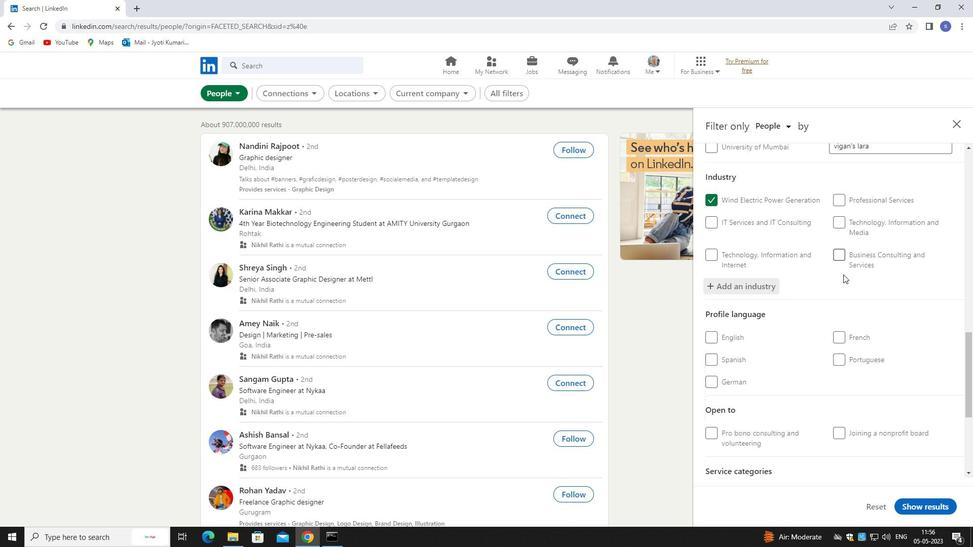 
Action: Mouse scrolled (840, 279) with delta (0, 0)
Screenshot: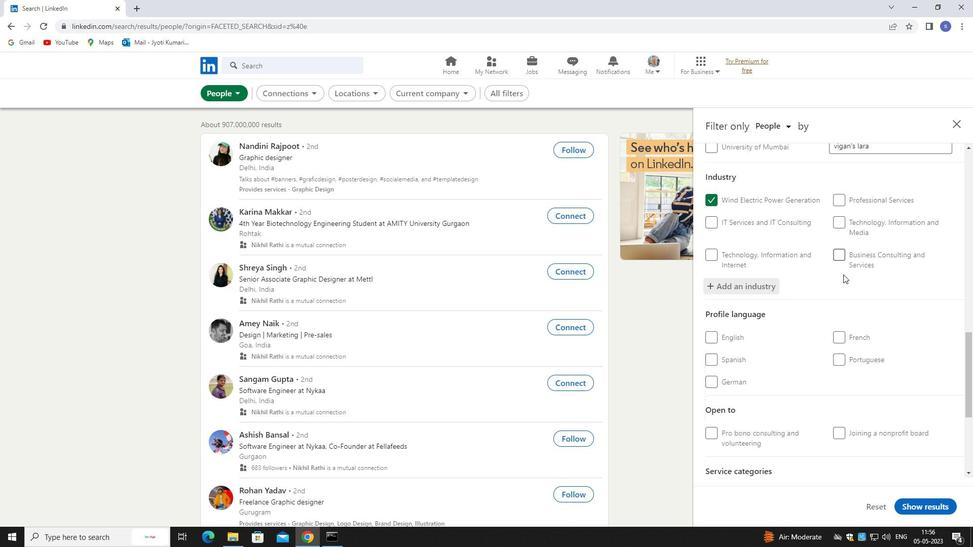 
Action: Mouse moved to (839, 282)
Screenshot: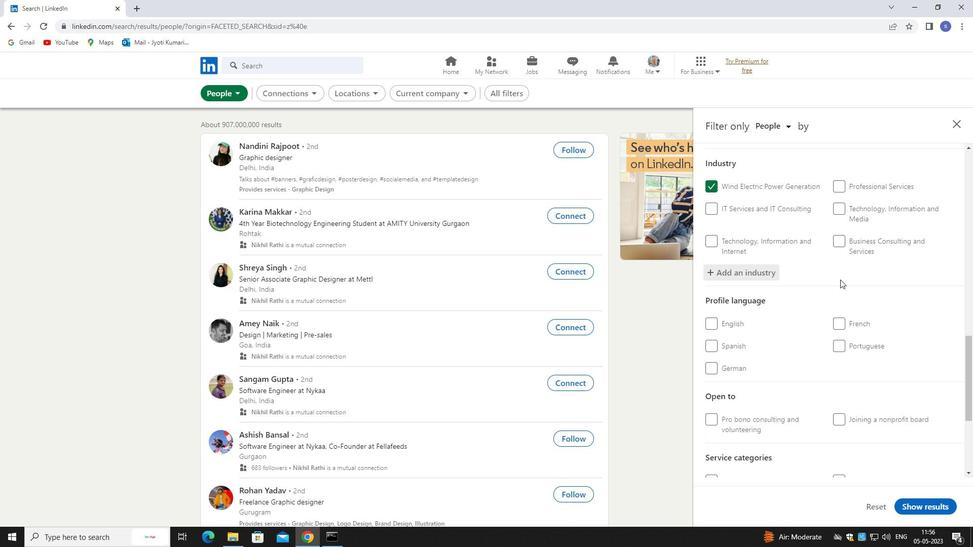 
Action: Mouse scrolled (839, 281) with delta (0, 0)
Screenshot: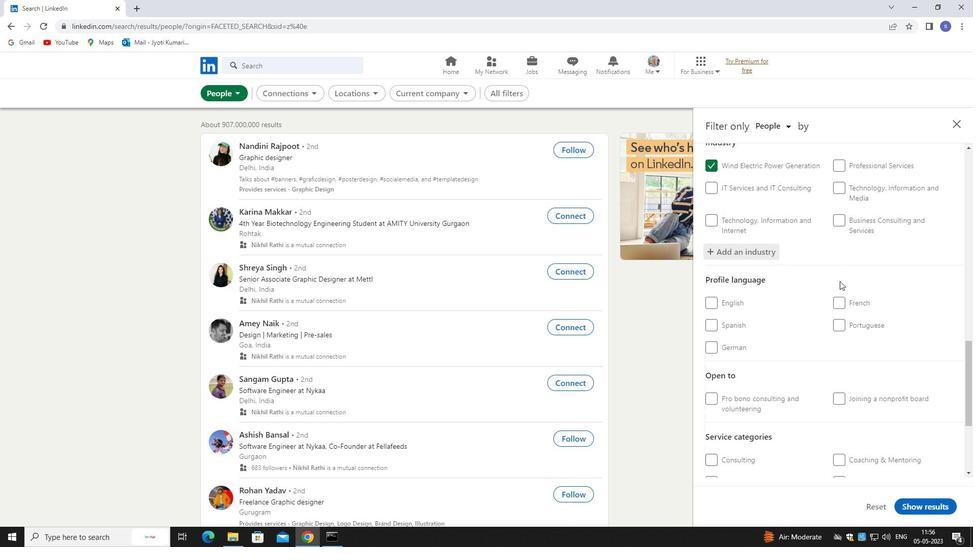 
Action: Mouse moved to (835, 290)
Screenshot: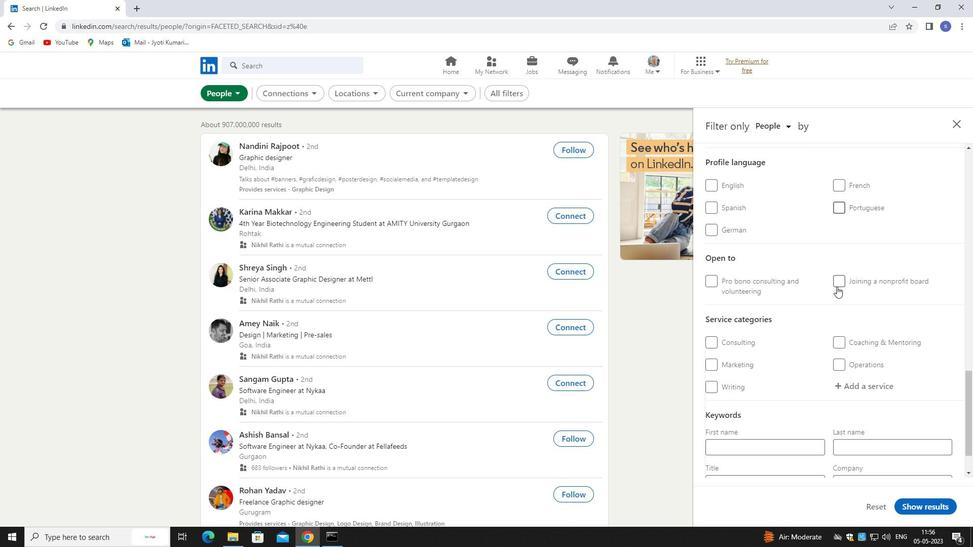 
Action: Mouse scrolled (835, 289) with delta (0, 0)
Screenshot: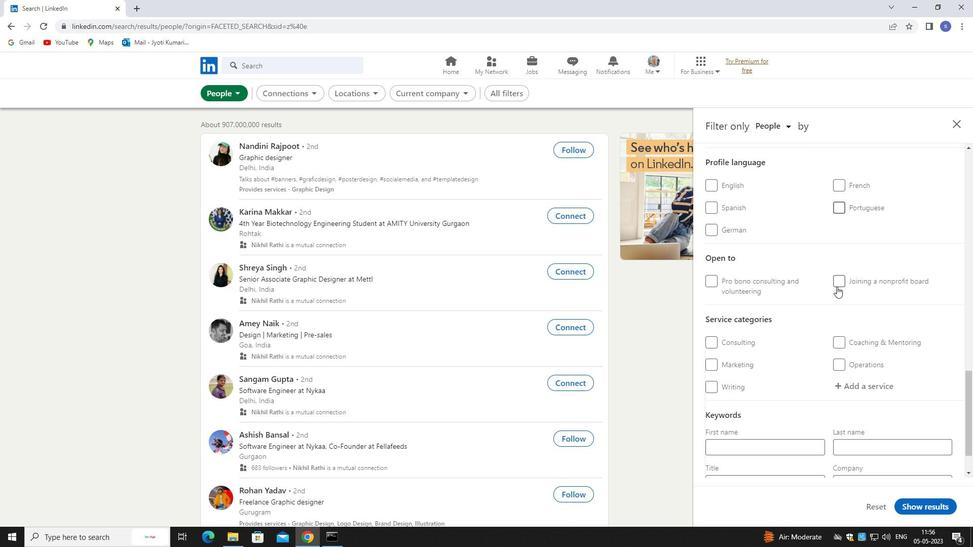 
Action: Mouse moved to (861, 337)
Screenshot: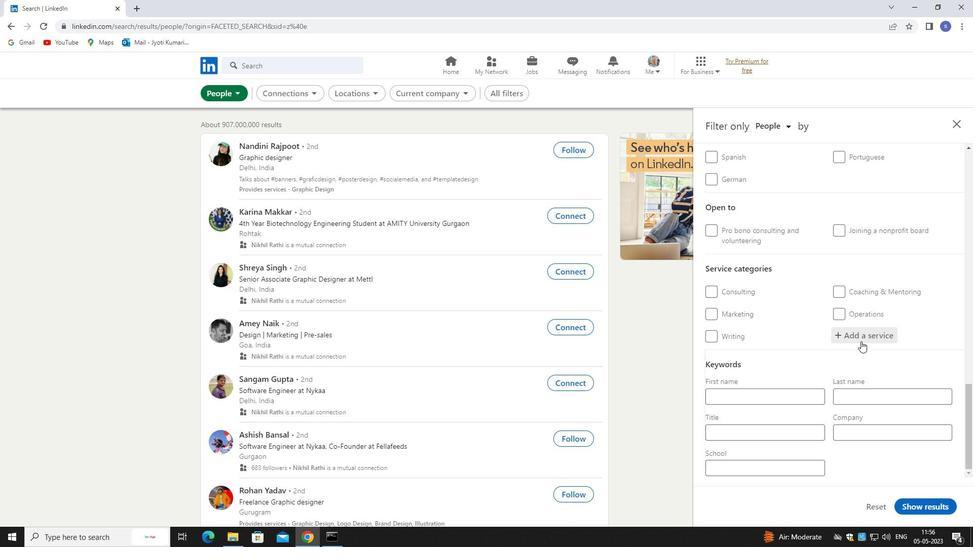 
Action: Mouse pressed left at (861, 337)
Screenshot: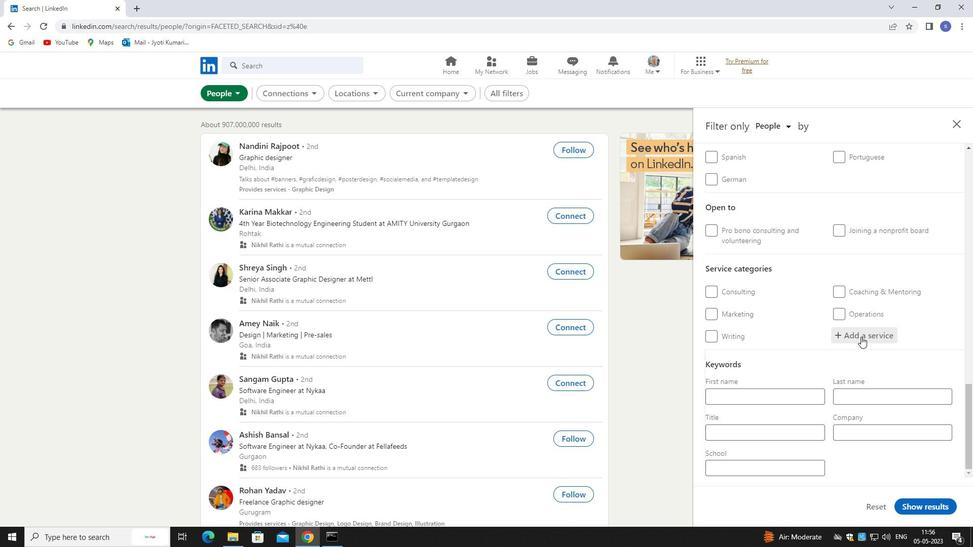 
Action: Key pressed COMPUTER<Key.space>M<Key.backspace>N
Screenshot: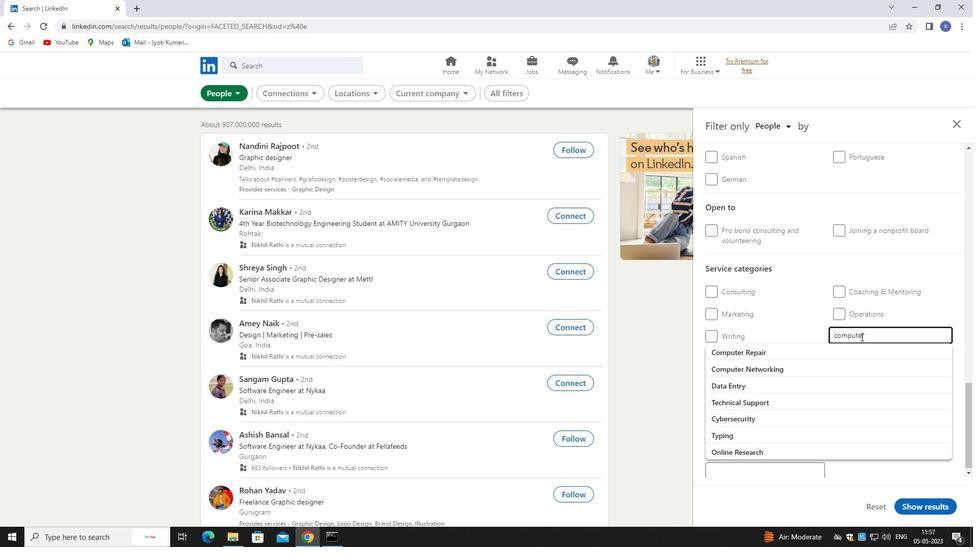 
Action: Mouse moved to (846, 349)
Screenshot: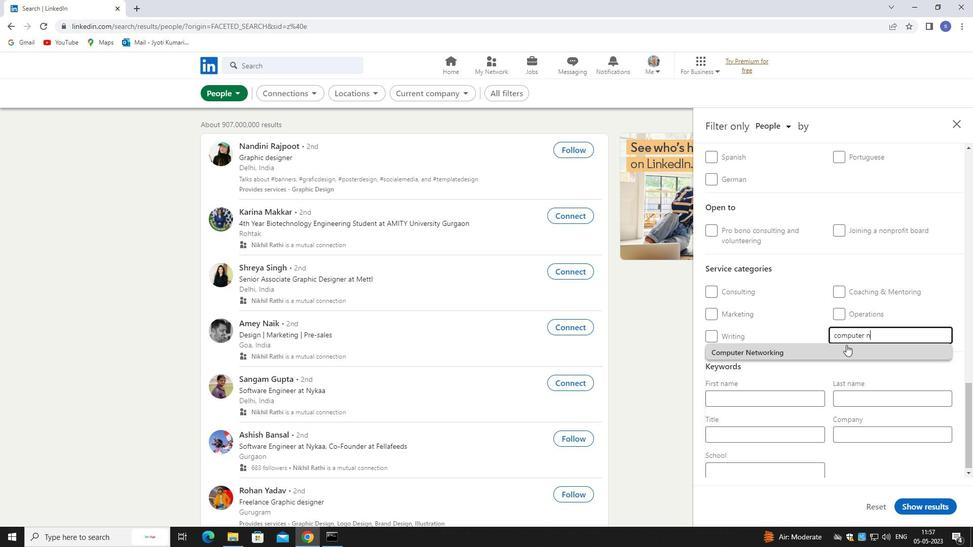 
Action: Mouse pressed left at (846, 349)
Screenshot: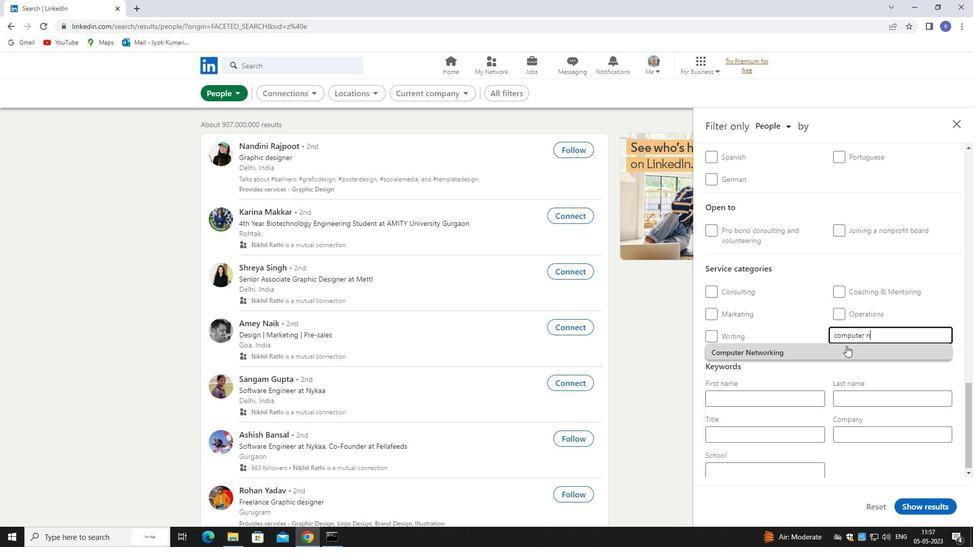 
Action: Mouse moved to (804, 452)
Screenshot: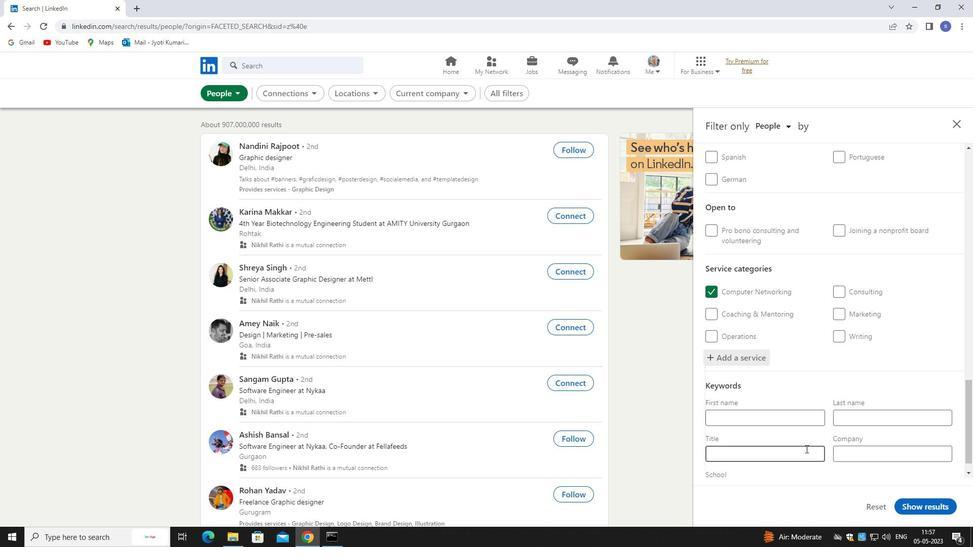 
Action: Mouse pressed left at (804, 452)
Screenshot: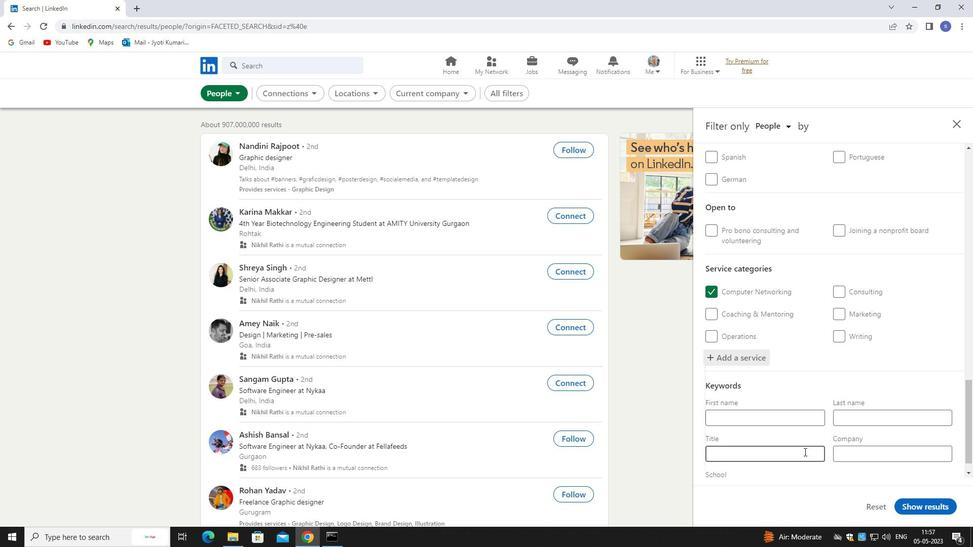 
Action: Key pressed <Key.shift>MEDIA<Key.space><Key.shift>BUYER
Screenshot: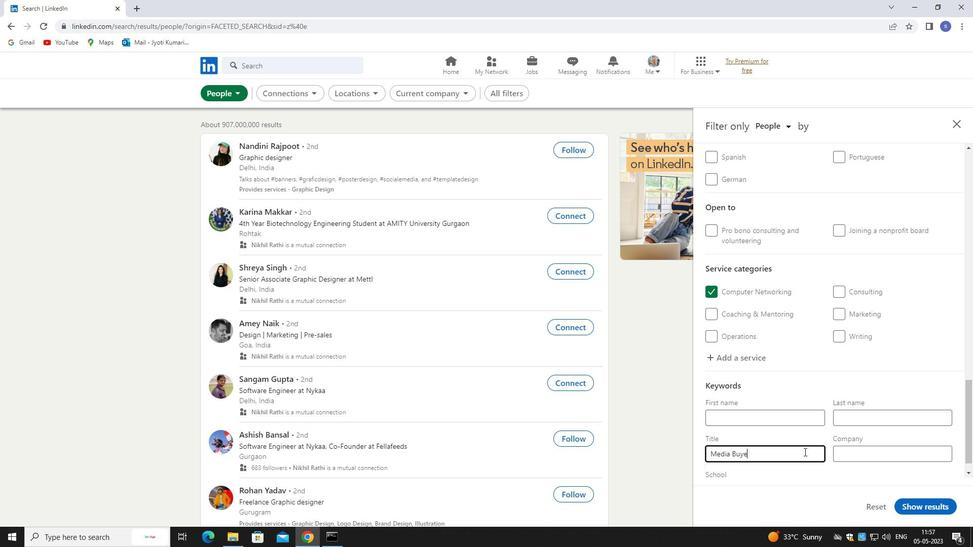 
Action: Mouse moved to (737, 155)
Screenshot: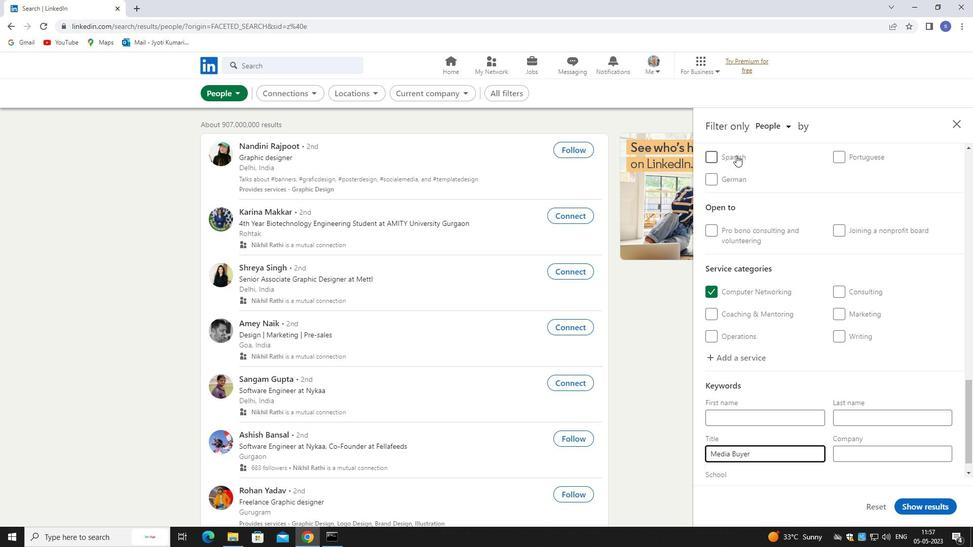 
Action: Mouse pressed left at (737, 155)
Screenshot: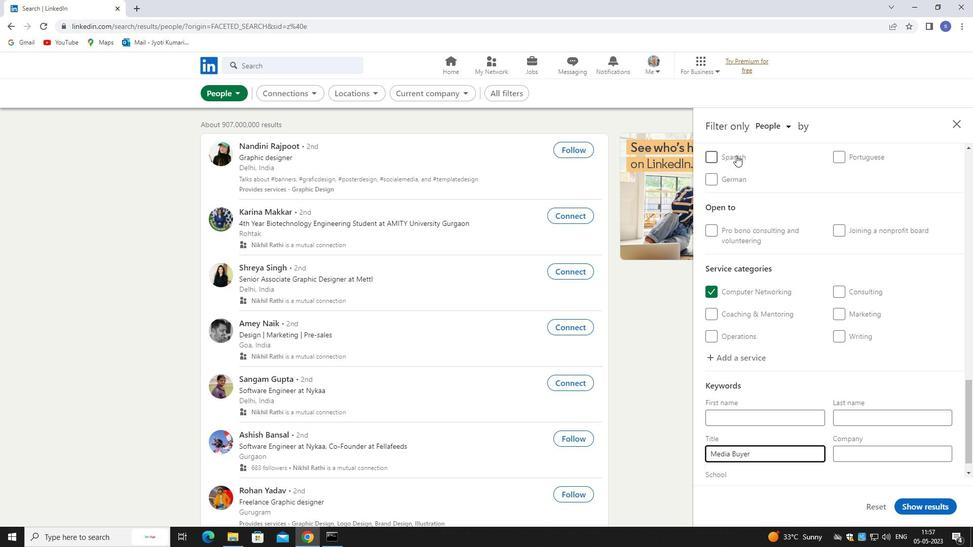 
Action: Mouse moved to (919, 506)
Screenshot: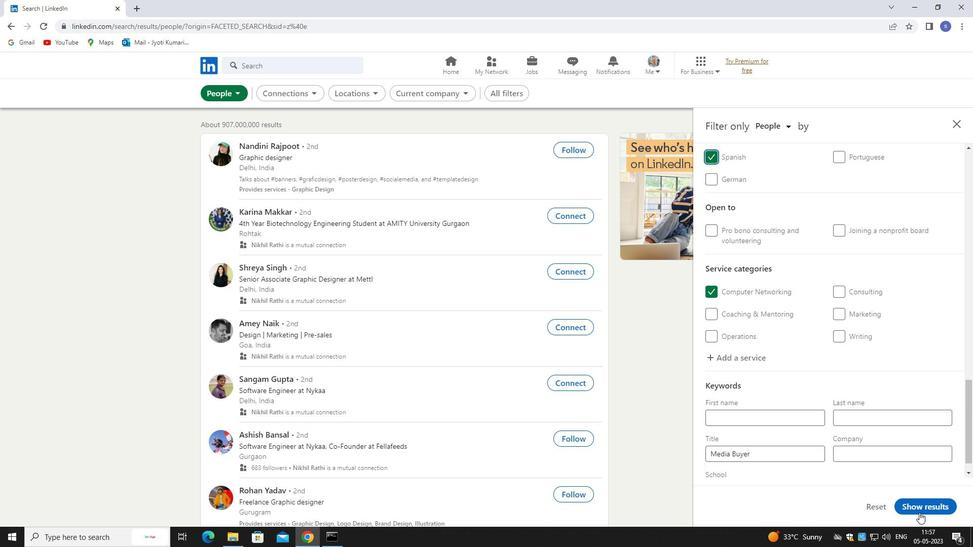 
Action: Mouse pressed left at (919, 506)
Screenshot: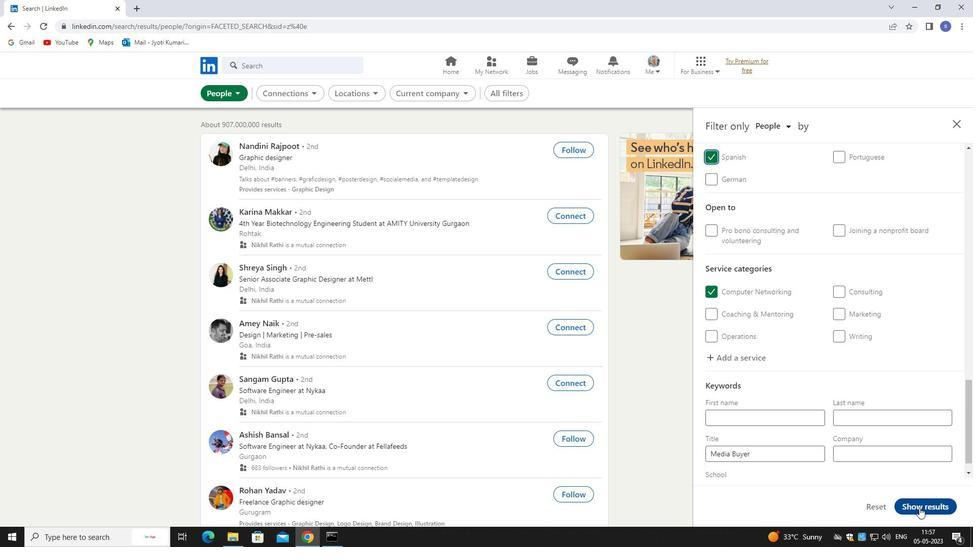 
Action: Mouse moved to (917, 499)
Screenshot: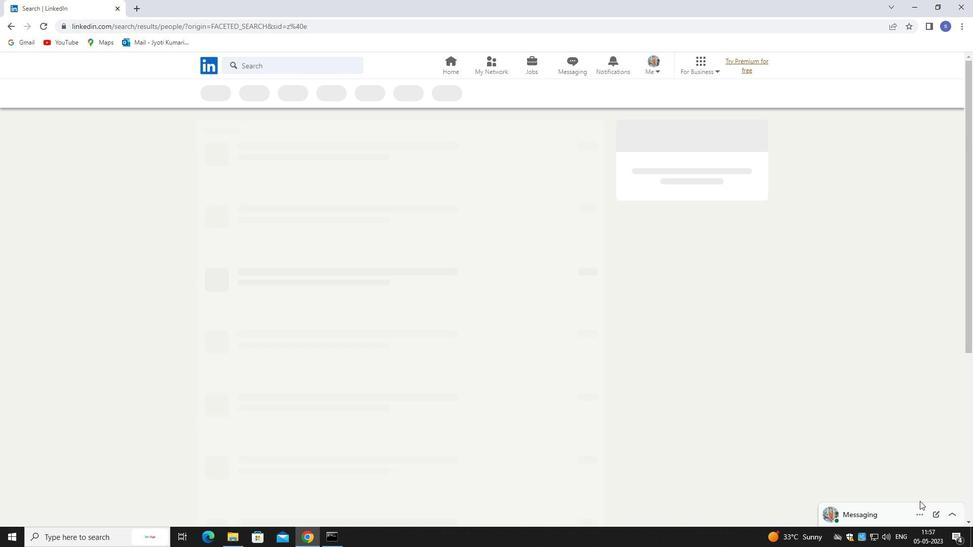 
